 Task: Open Card Antique Market Review in Board Brand Reputation Management and Repair to Workspace Domain Name Registrars and add a team member Softage.2@softage.net, a label Red, a checklist Student Activities, an attachment from your google drive, a color Red and finally, add a card description 'Research and develop new product development process' and a comment 'This task is a reflection of our team capabilities, so let us work together to deliver the best possible outcome.'. Add a start date 'Jan 02, 1900' with a due date 'Jan 09, 1900'
Action: Mouse moved to (208, 155)
Screenshot: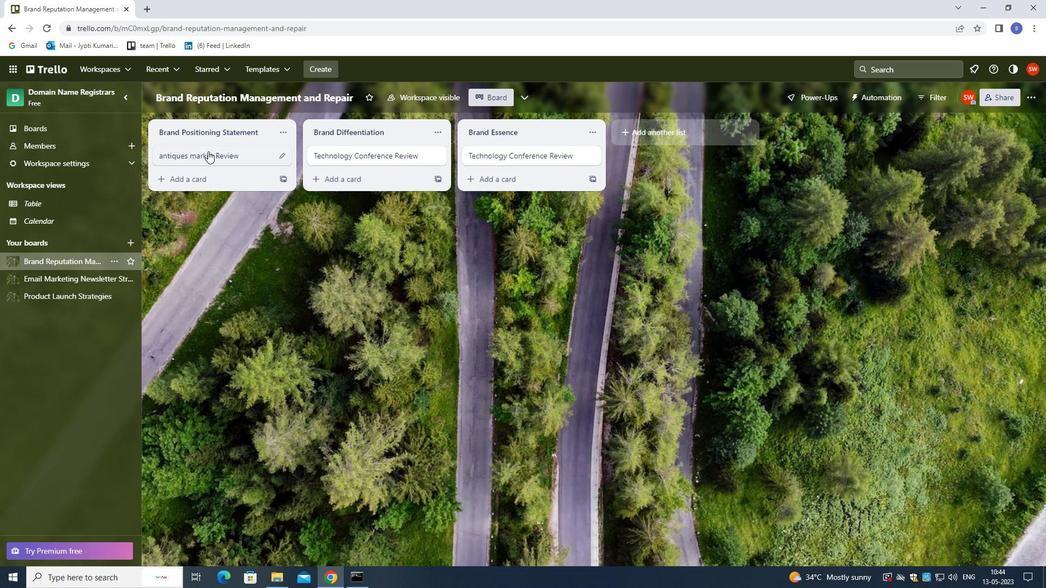 
Action: Mouse pressed left at (208, 155)
Screenshot: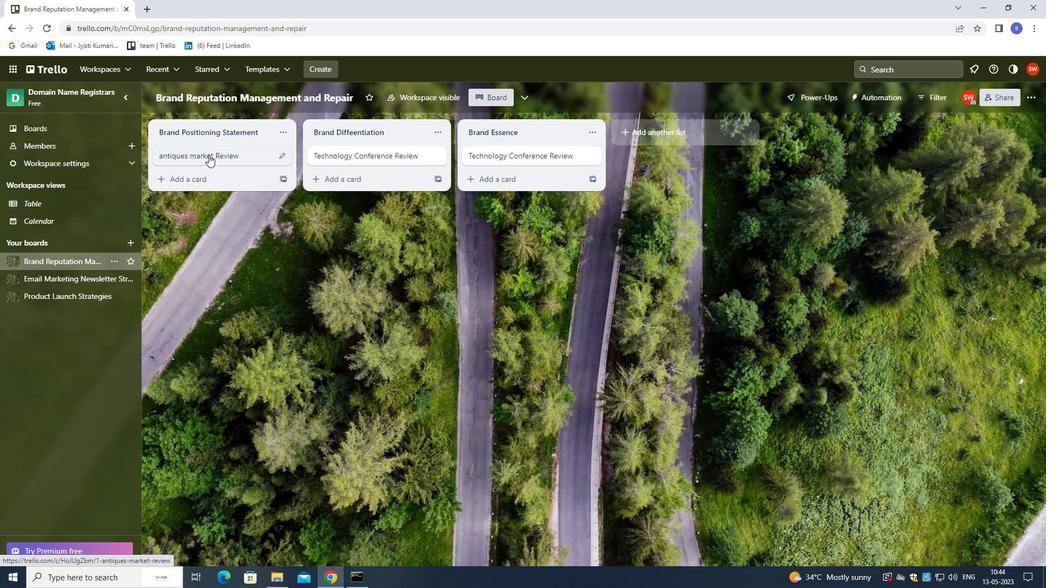 
Action: Mouse moved to (647, 157)
Screenshot: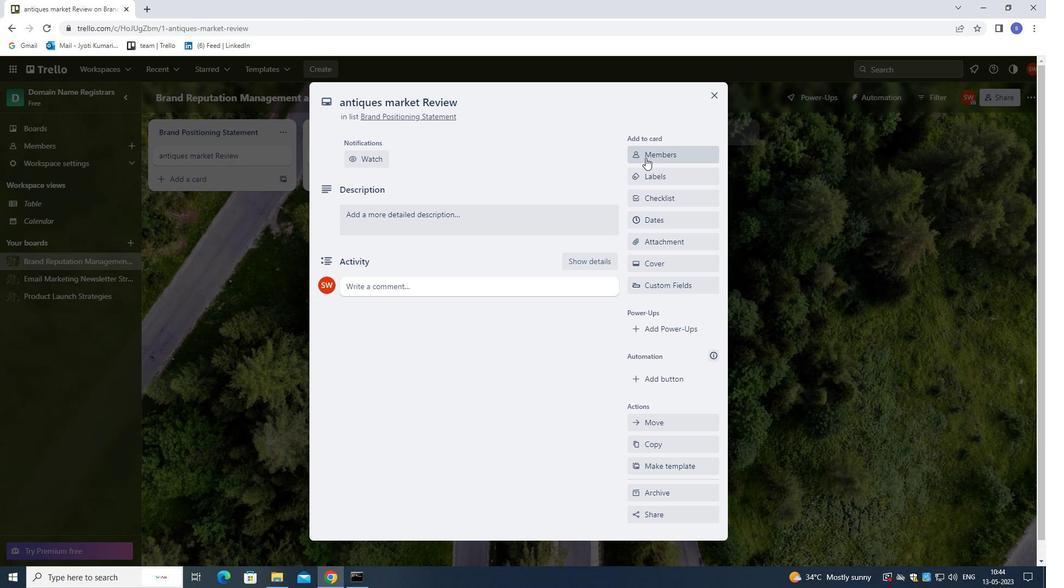 
Action: Mouse pressed left at (647, 157)
Screenshot: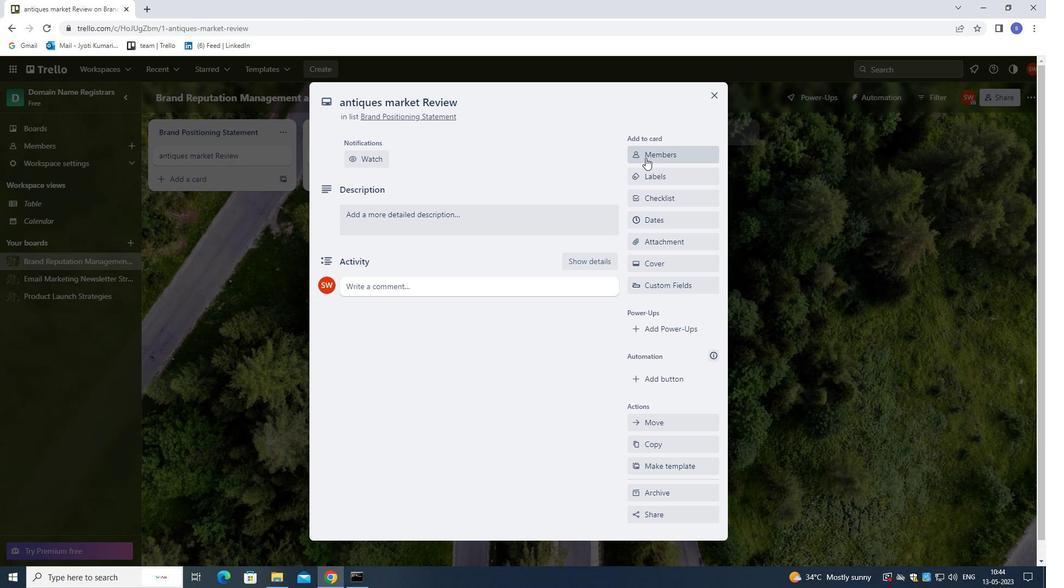 
Action: Mouse moved to (769, 223)
Screenshot: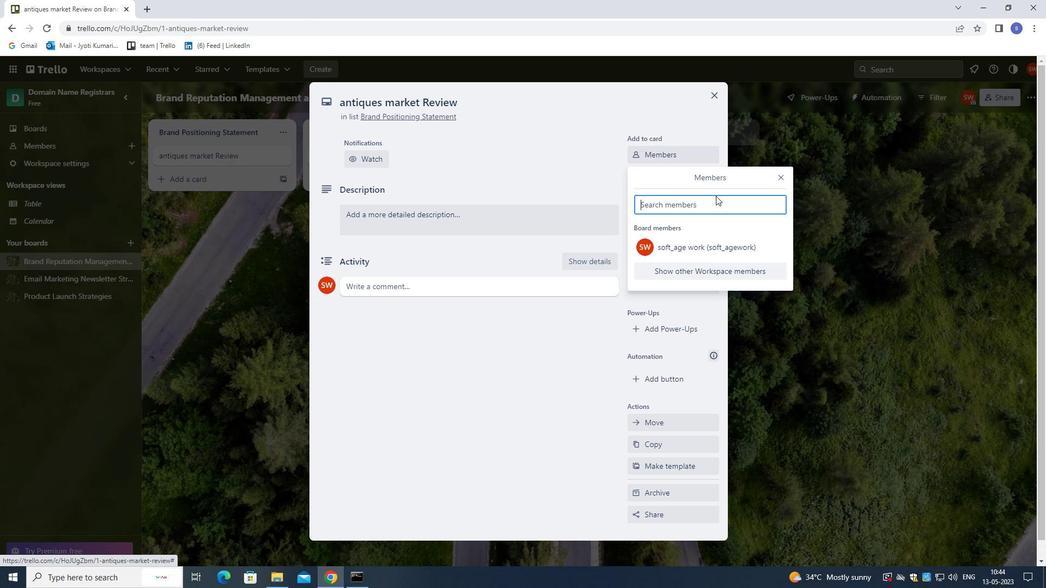 
Action: Key pressed softage,2<Key.shift>@SOFTAGE.NET
Screenshot: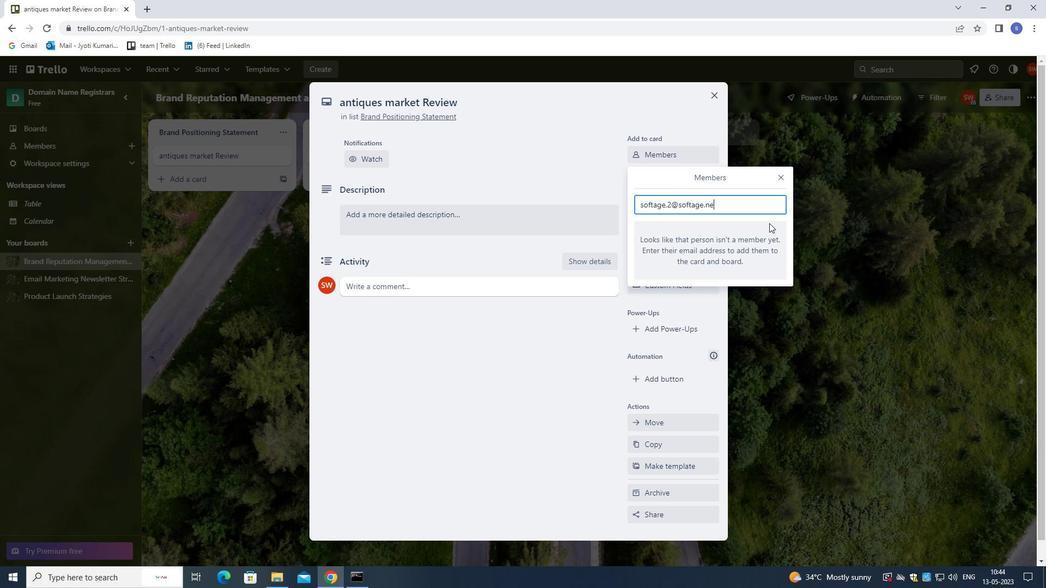 
Action: Mouse moved to (731, 204)
Screenshot: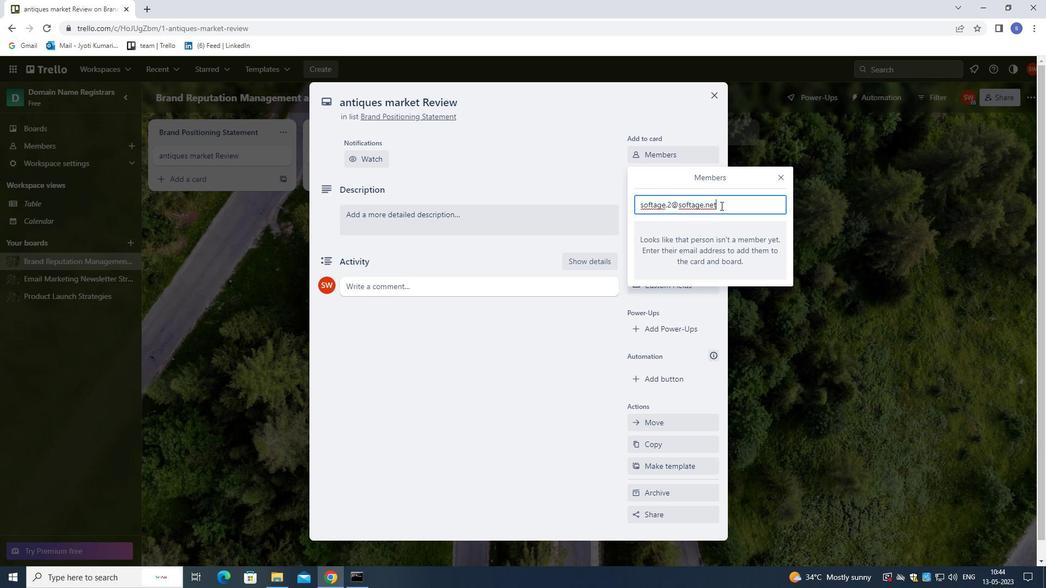 
Action: Mouse pressed left at (731, 204)
Screenshot: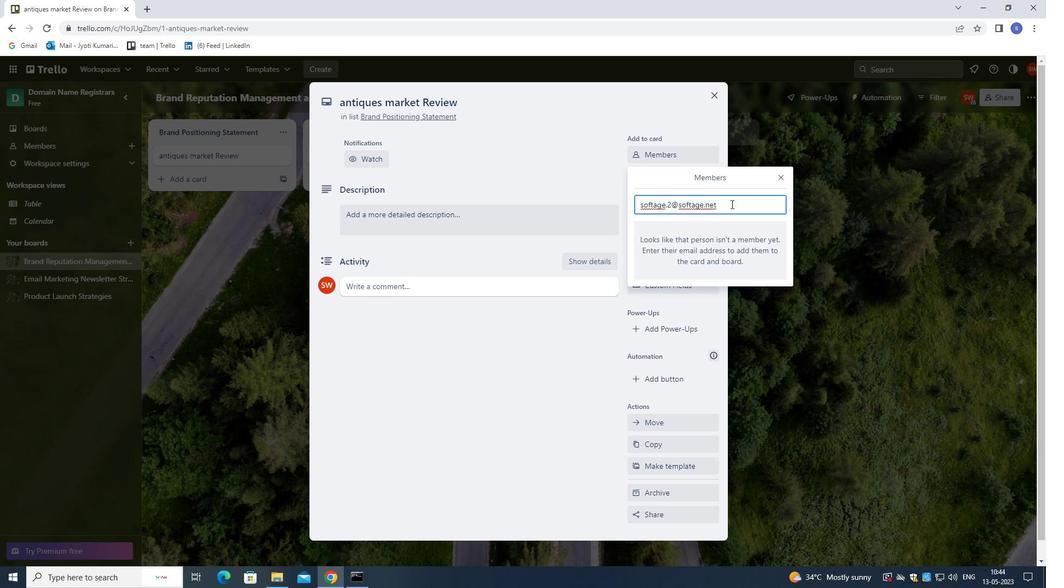 
Action: Mouse moved to (731, 204)
Screenshot: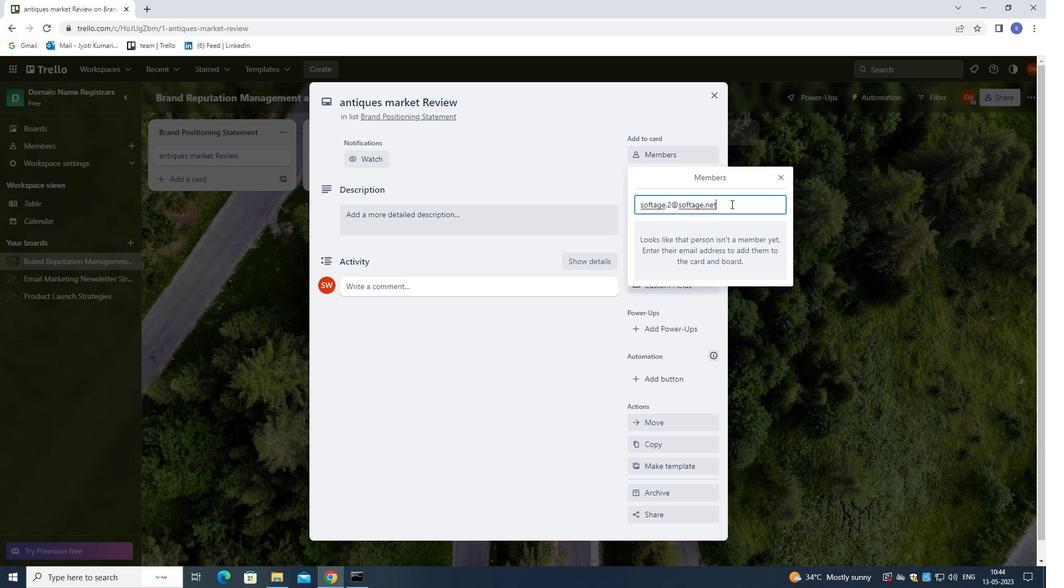 
Action: Key pressed <Key.backspace><Key.backspace><Key.backspace><Key.backspace><Key.backspace><Key.backspace><Key.backspace><Key.backspace><Key.backspace><Key.backspace>OFTAGE.NET<Key.backspace><Key.backspace><Key.backspace><Key.backspace><Key.backspace><Key.backspace><Key.backspace><Key.backspace><Key.backspace><Key.backspace><Key.backspace><Key.backspace><Key.backspace><Key.backspace><Key.backspace><Key.backspace><Key.backspace><Key.backspace><Key.backspace><Key.backspace><Key.backspace><Key.backspace><Key.backspace><Key.backspace><Key.backspace><Key.backspace><Key.backspace><Key.backspace><Key.backspace><Key.backspace><Key.backspace><Key.backspace><Key.backspace>SOFTAGE.2<Key.shift>@SOFTAGE.NET
Screenshot: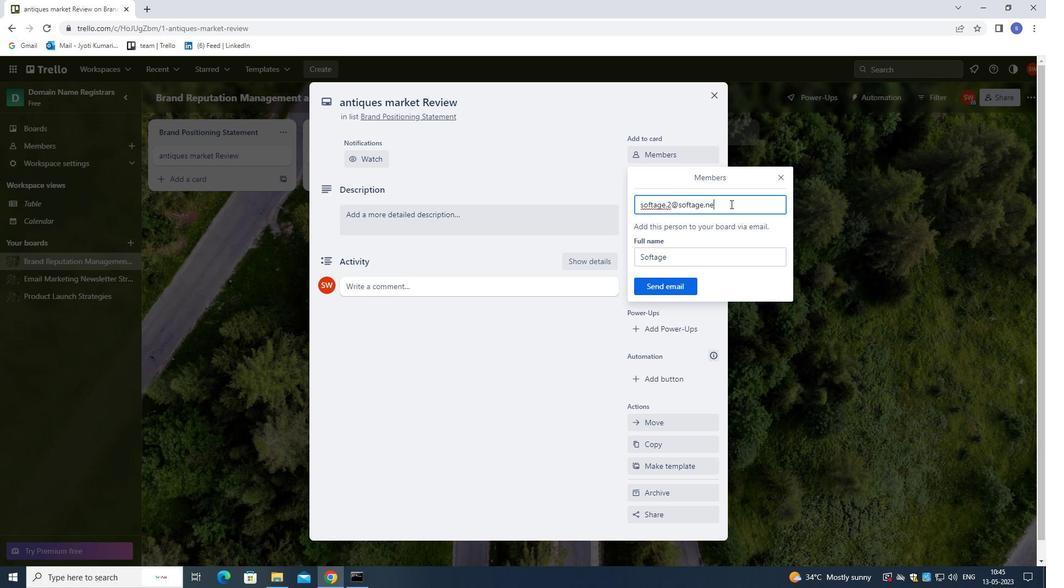 
Action: Mouse moved to (643, 288)
Screenshot: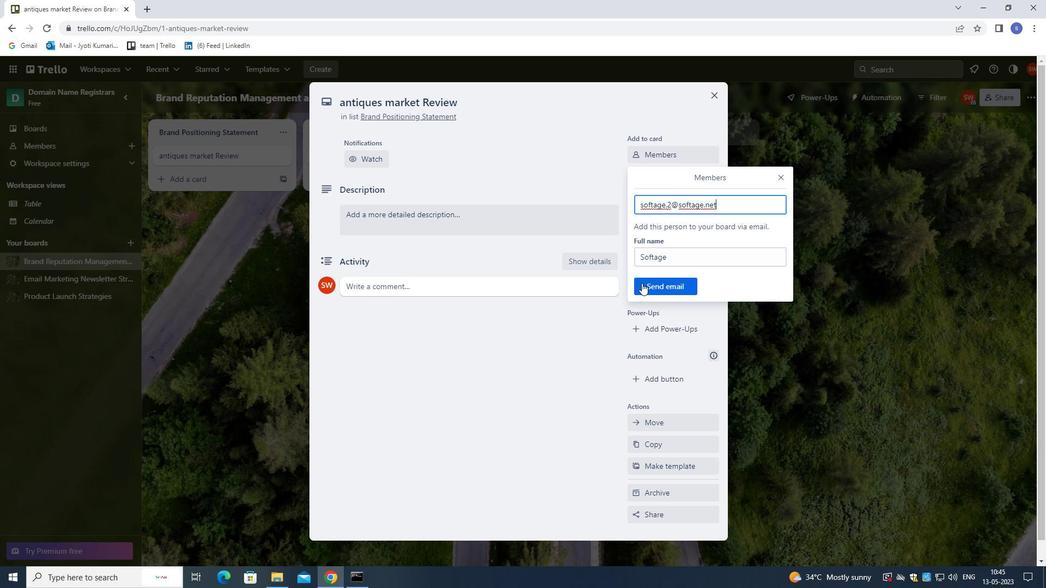 
Action: Mouse pressed left at (643, 288)
Screenshot: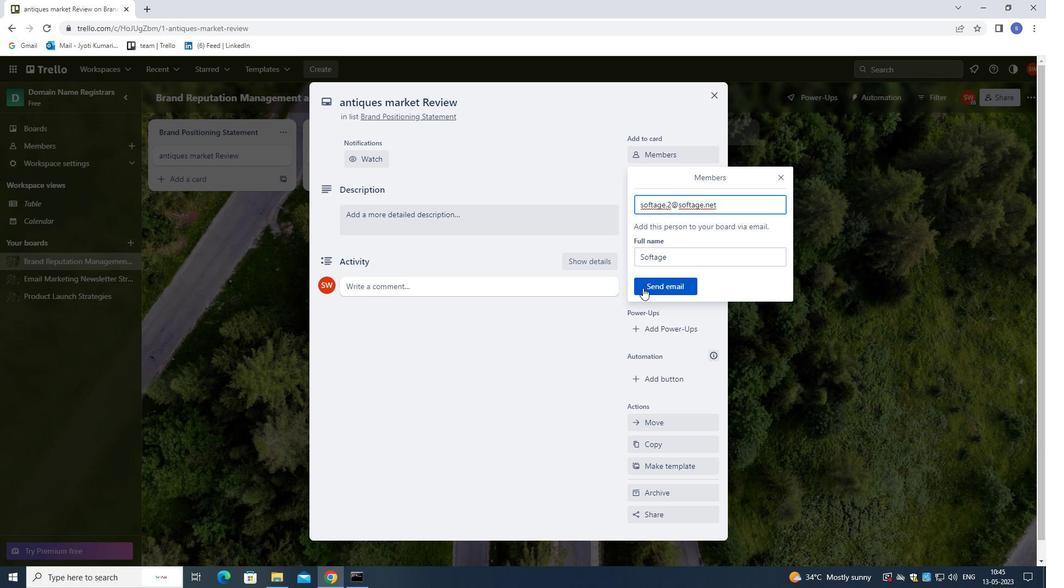 
Action: Mouse moved to (655, 214)
Screenshot: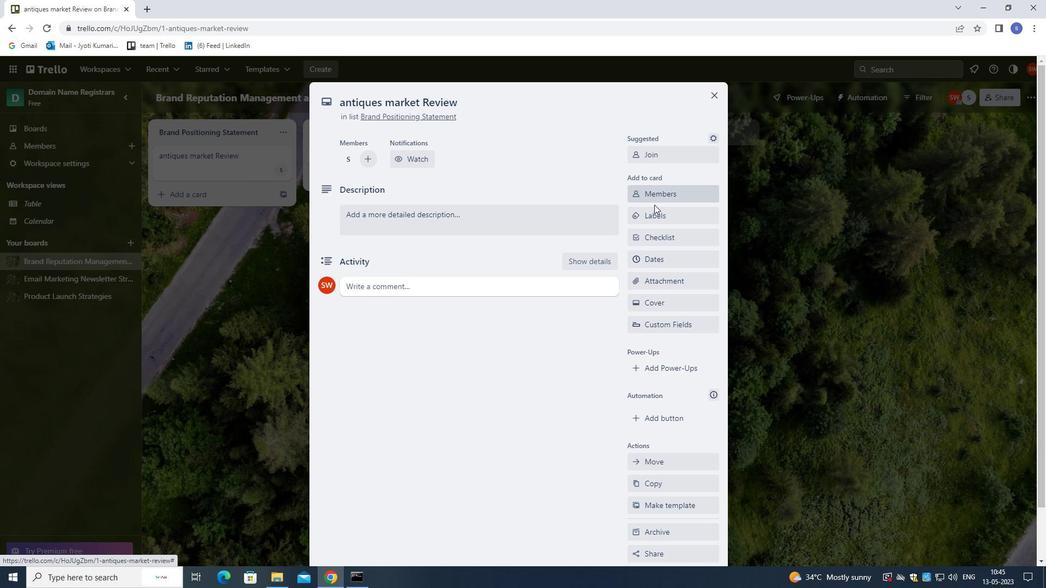 
Action: Mouse pressed left at (655, 214)
Screenshot: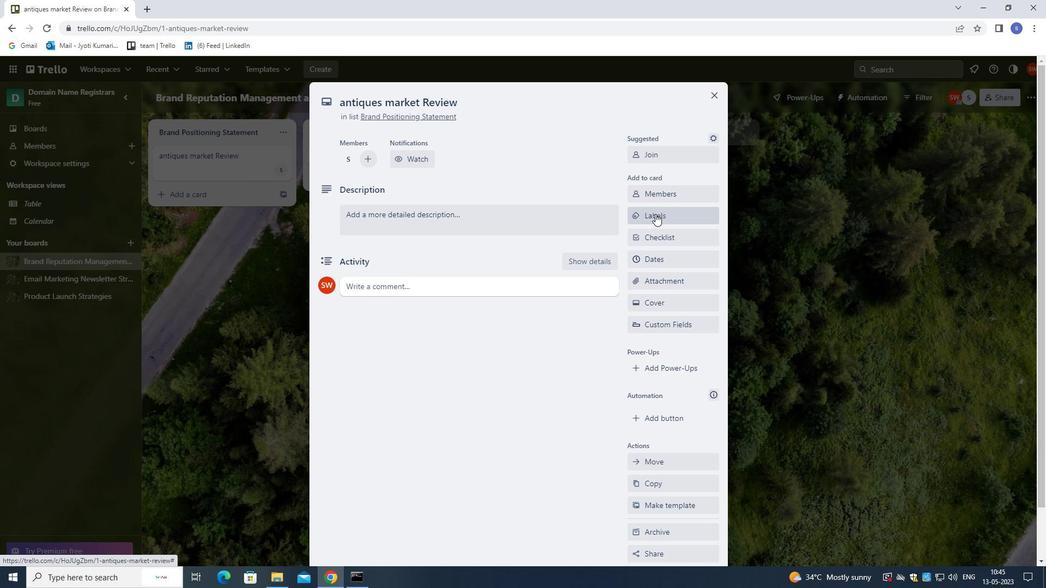 
Action: Mouse moved to (657, 215)
Screenshot: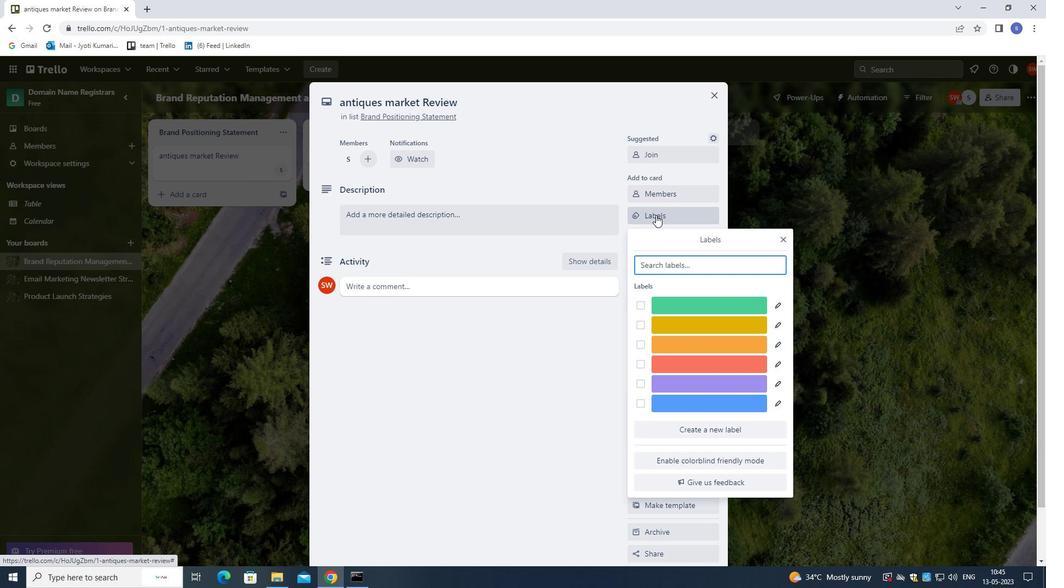 
Action: Key pressed R
Screenshot: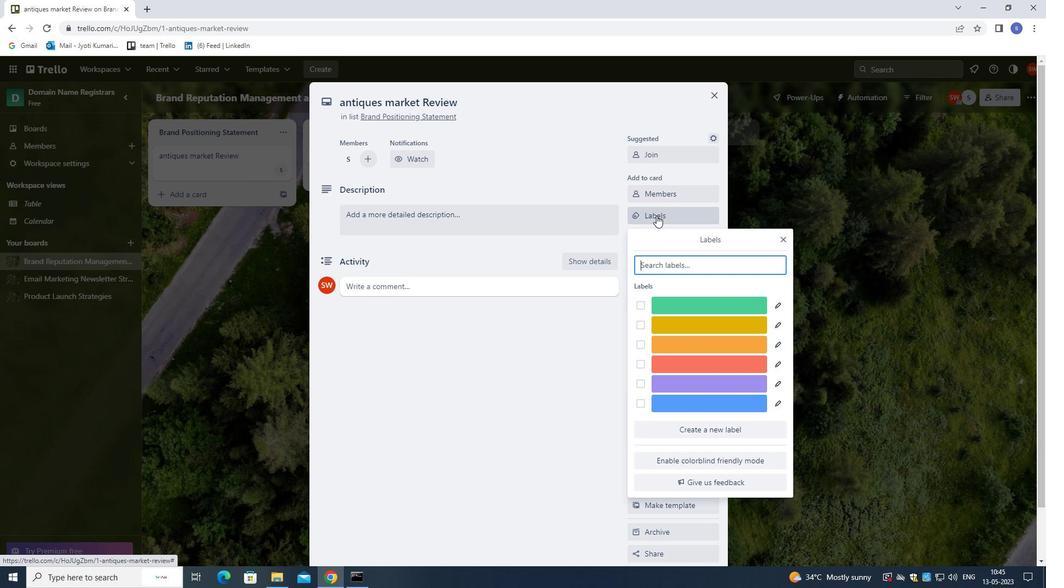 
Action: Mouse moved to (687, 305)
Screenshot: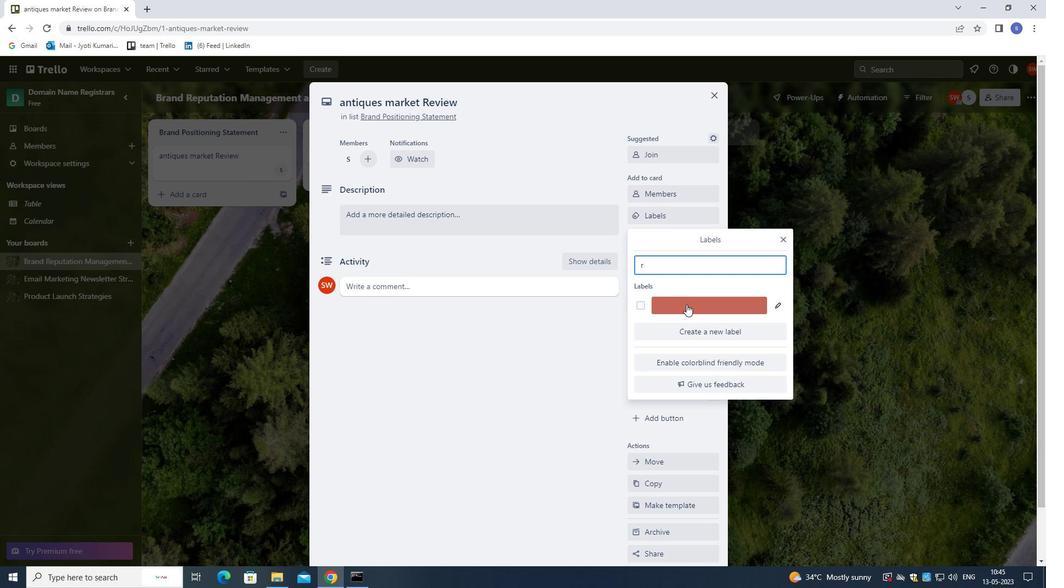 
Action: Mouse pressed left at (687, 305)
Screenshot: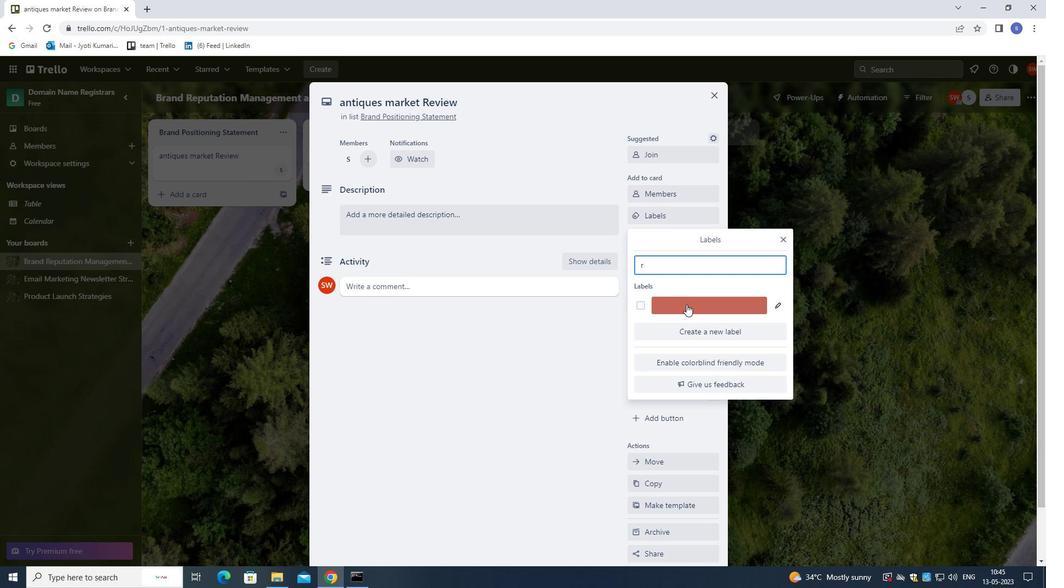 
Action: Mouse moved to (784, 238)
Screenshot: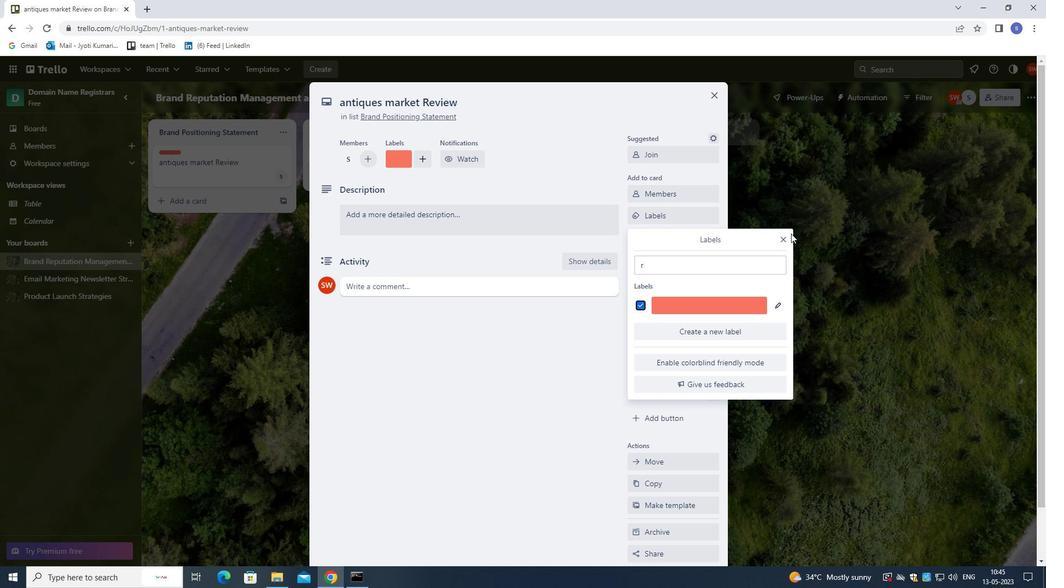 
Action: Mouse pressed left at (784, 238)
Screenshot: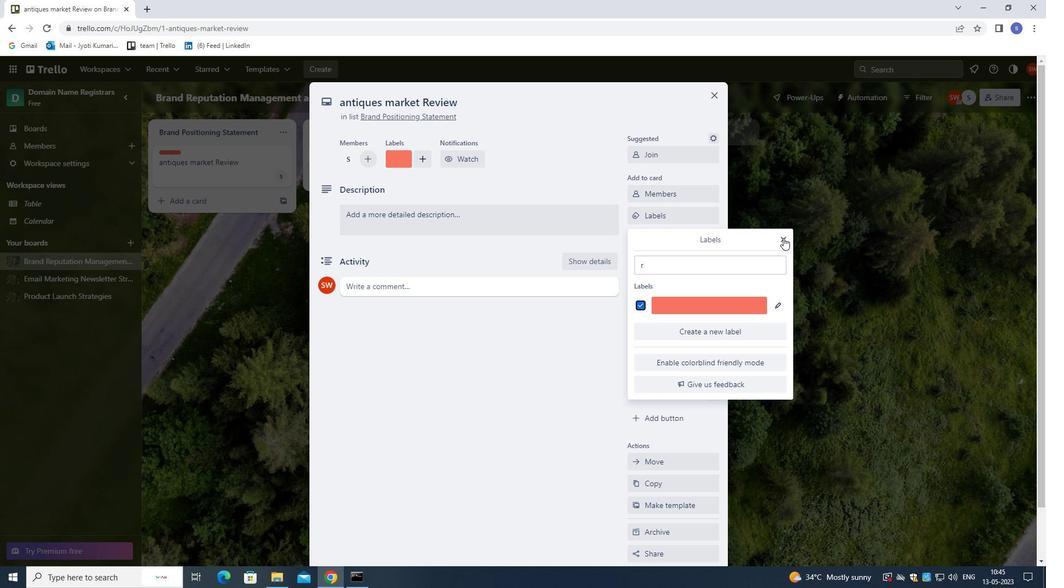 
Action: Mouse moved to (697, 244)
Screenshot: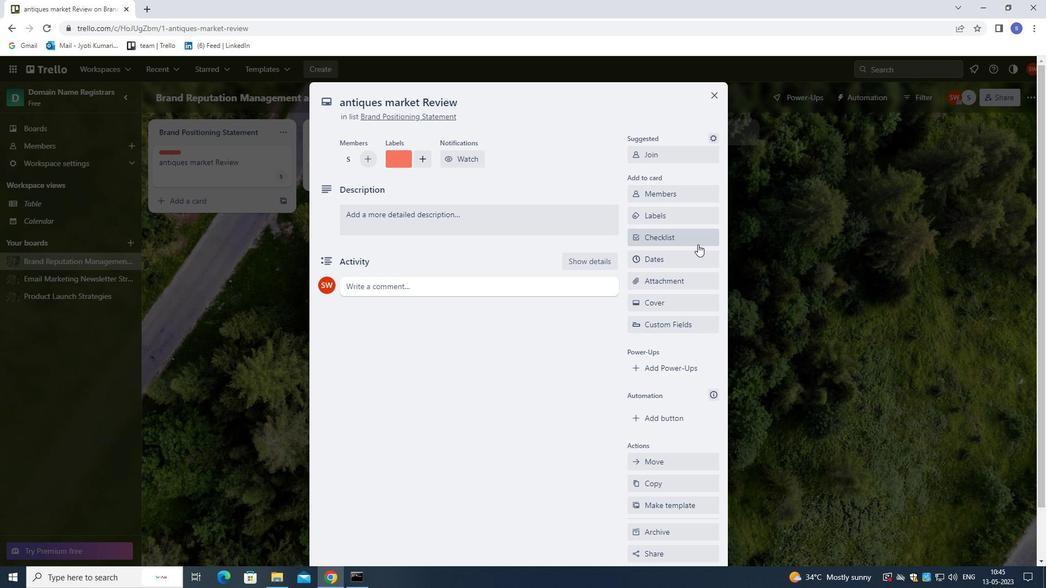 
Action: Mouse pressed left at (697, 244)
Screenshot: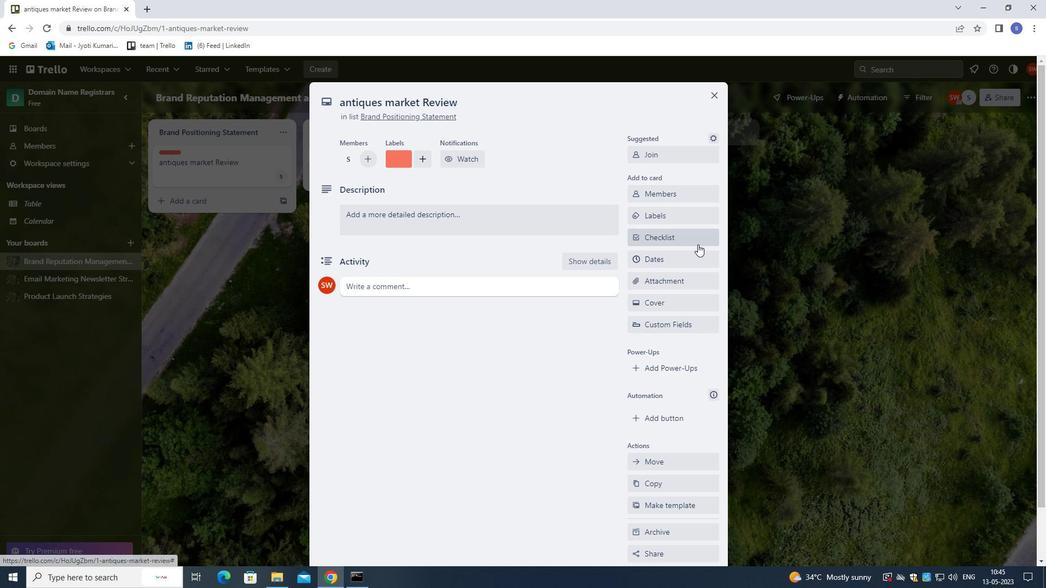 
Action: Mouse moved to (729, 262)
Screenshot: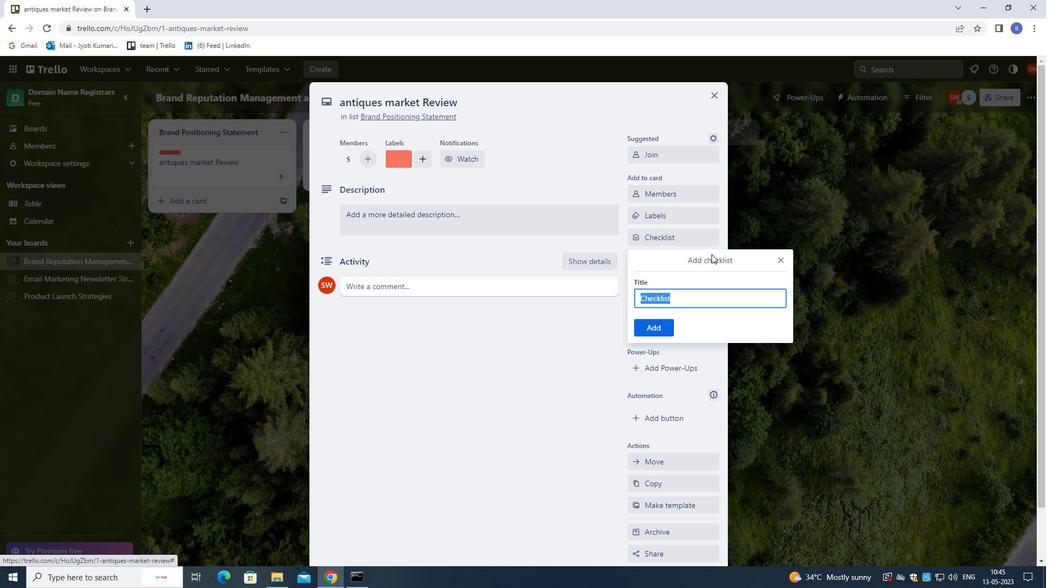 
Action: Key pressed <Key.shift>STUDENT<Key.space><Key.shift><Key.shift><Key.shift>ACTIVITY<Key.backspace>IES
Screenshot: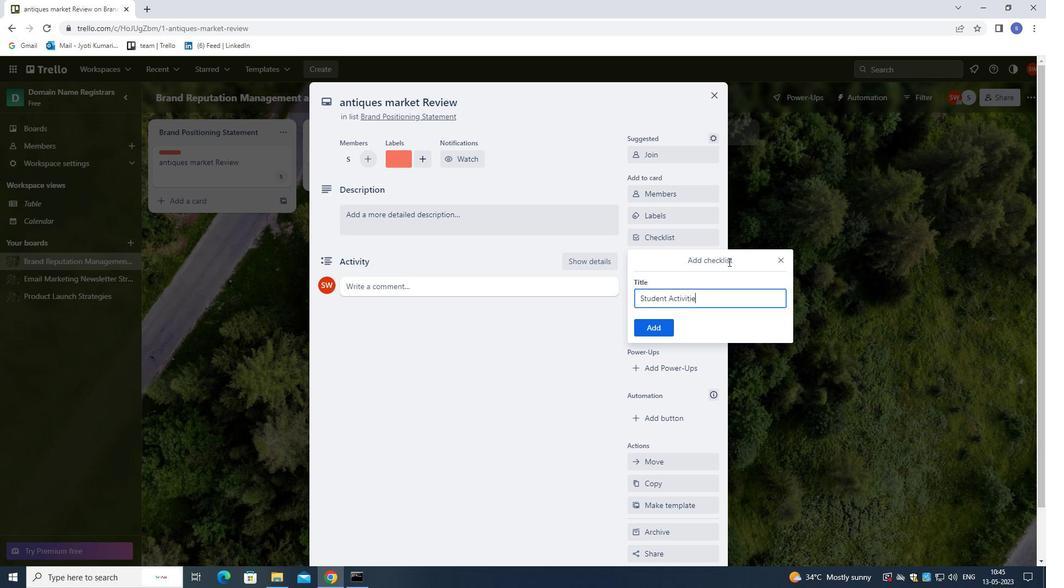 
Action: Mouse moved to (648, 339)
Screenshot: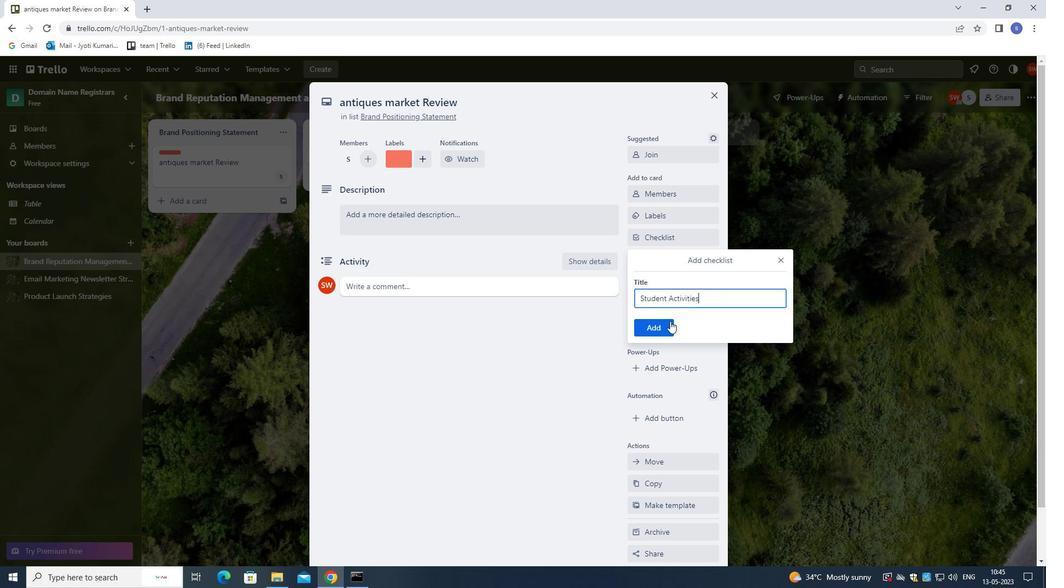 
Action: Mouse pressed left at (648, 339)
Screenshot: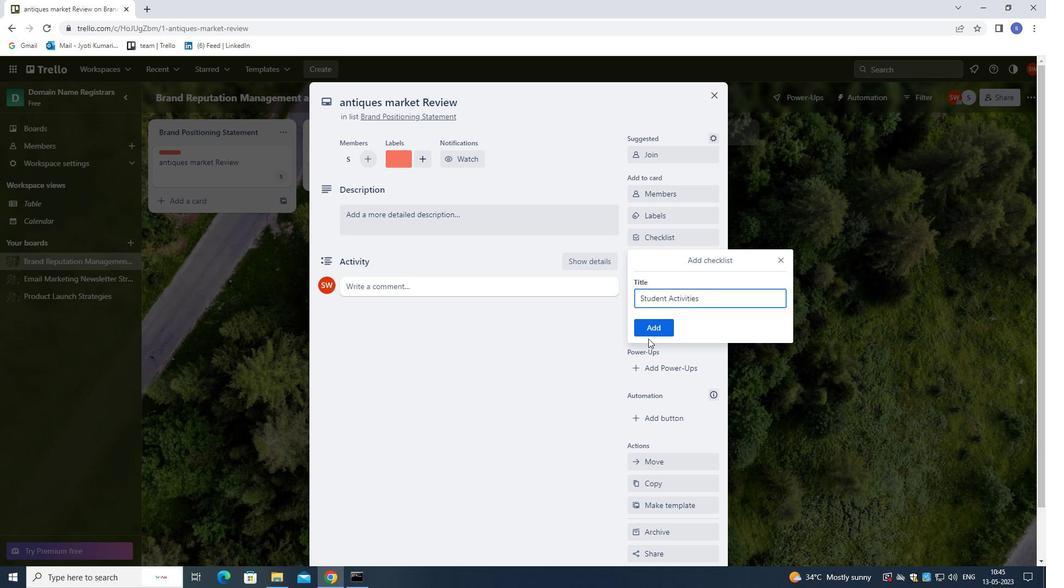 
Action: Mouse moved to (645, 326)
Screenshot: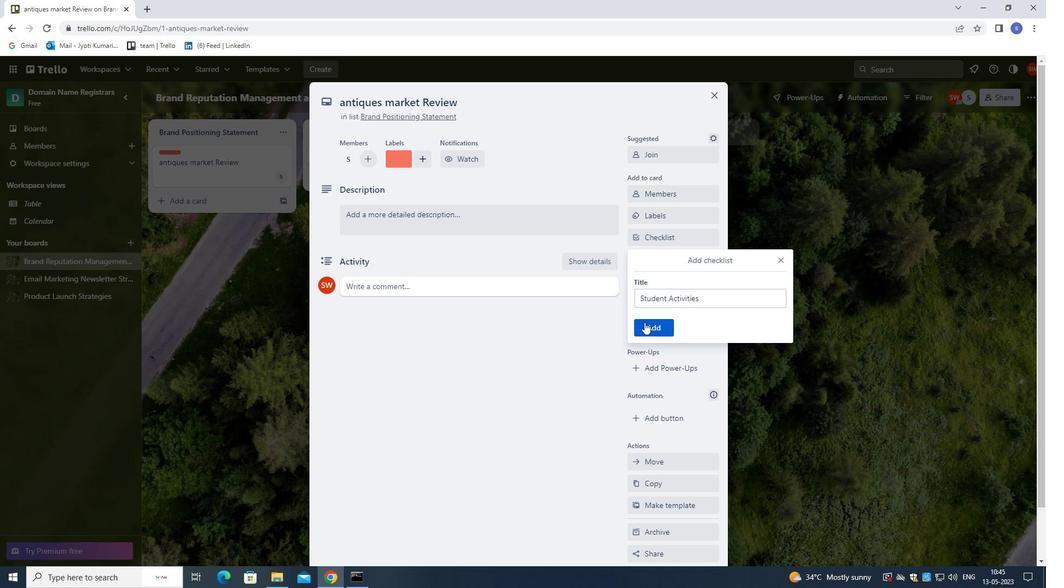 
Action: Mouse pressed left at (645, 326)
Screenshot: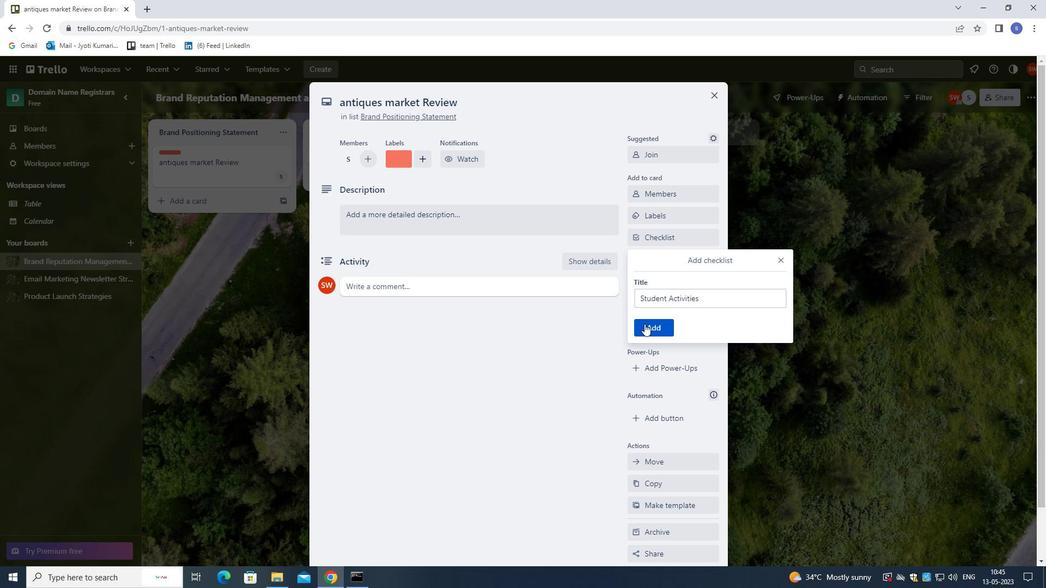 
Action: Mouse moved to (664, 262)
Screenshot: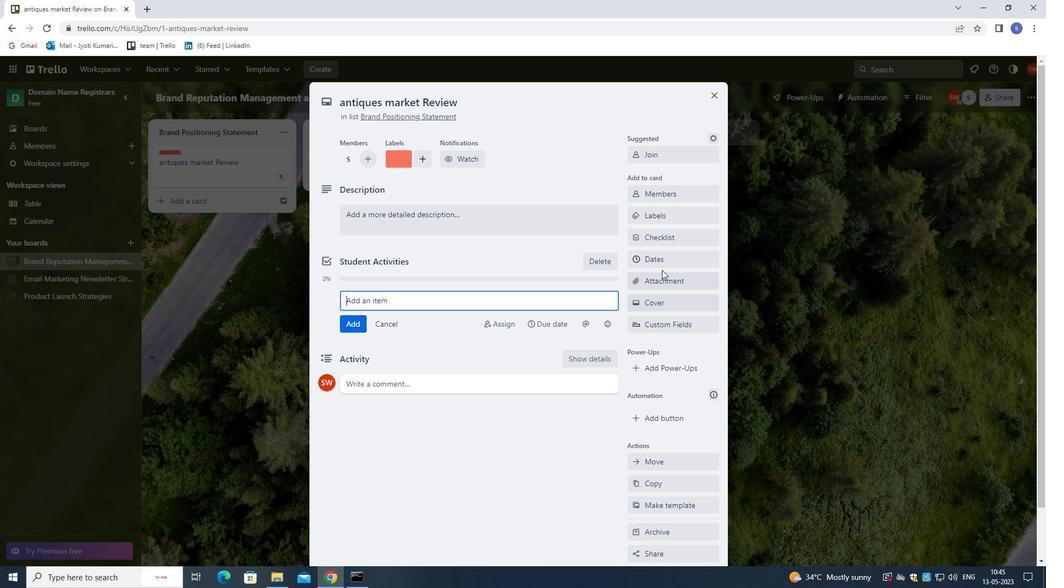 
Action: Mouse pressed left at (664, 262)
Screenshot: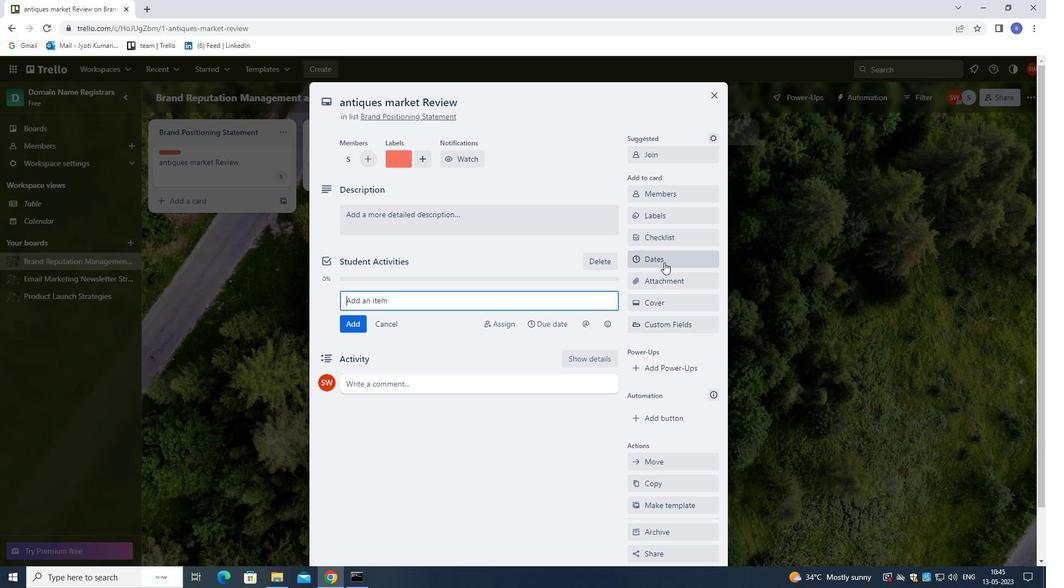 
Action: Mouse moved to (638, 292)
Screenshot: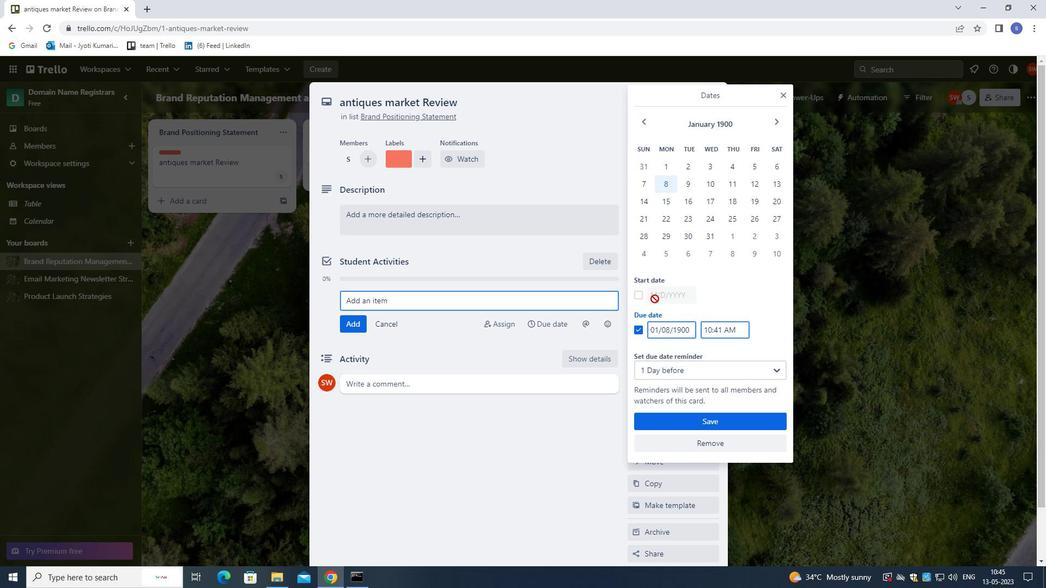 
Action: Mouse pressed left at (638, 292)
Screenshot: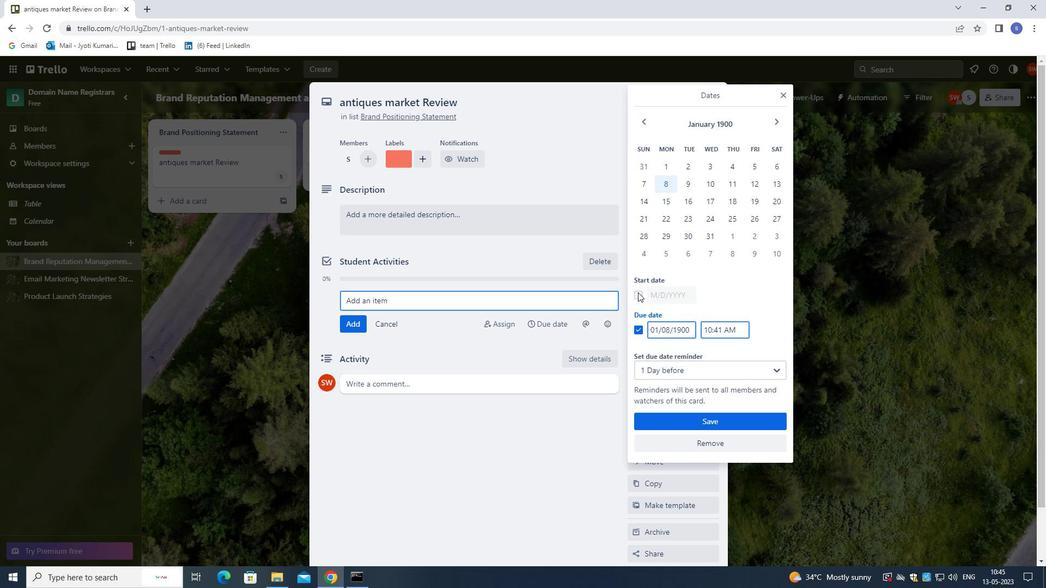 
Action: Mouse moved to (663, 292)
Screenshot: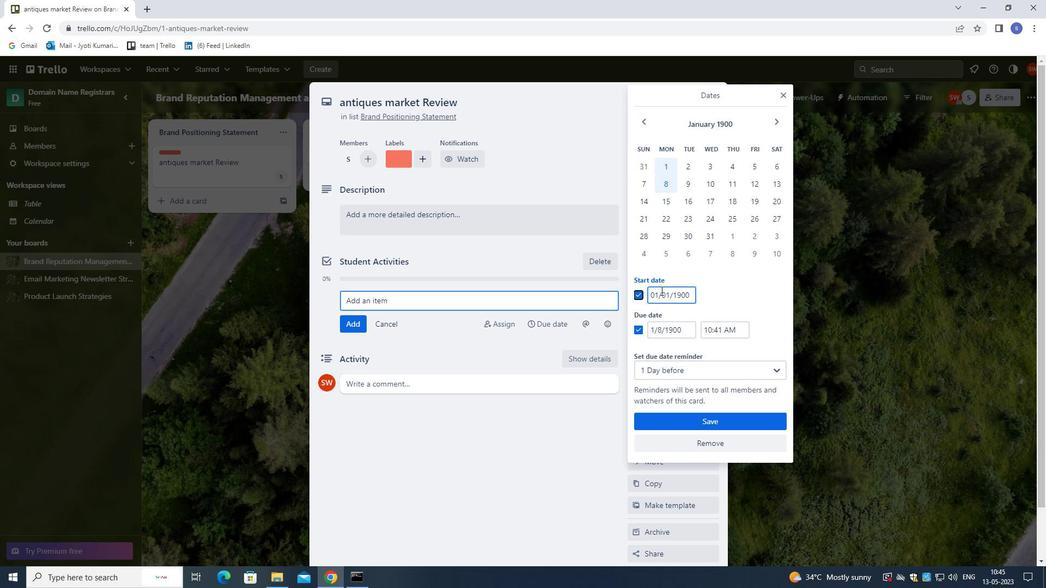 
Action: Mouse pressed left at (663, 292)
Screenshot: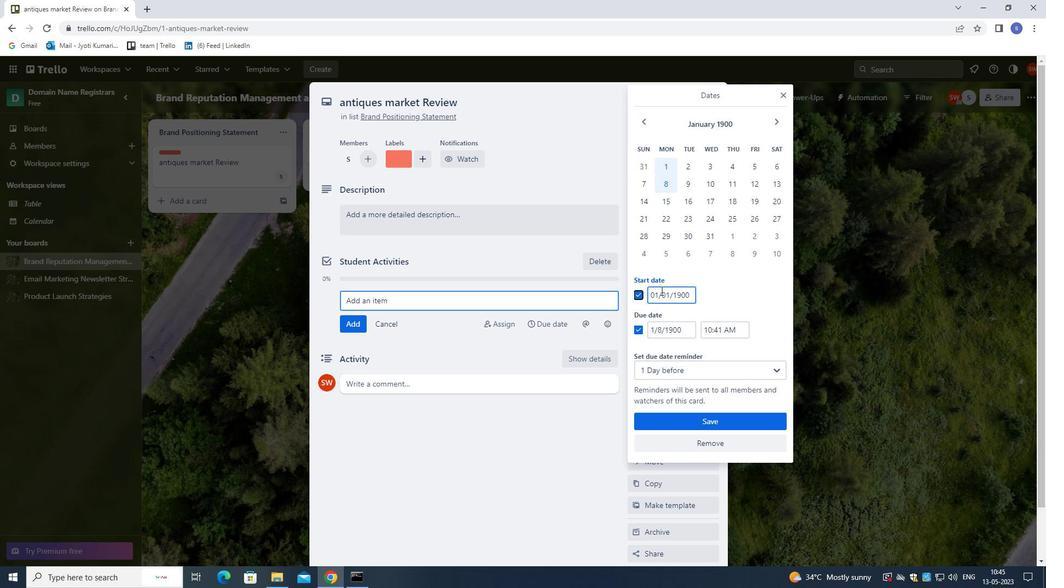 
Action: Mouse moved to (690, 341)
Screenshot: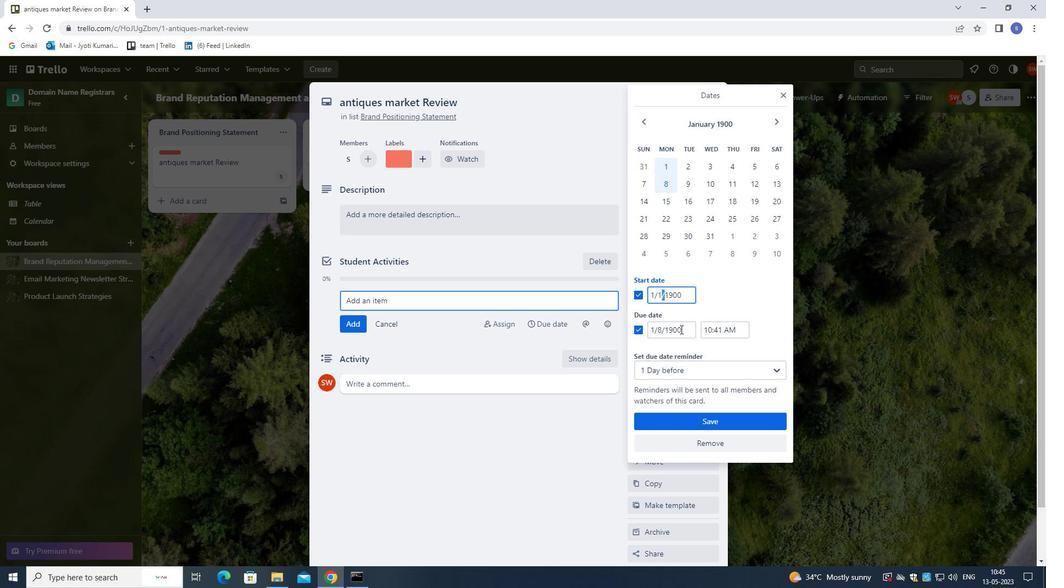 
Action: Key pressed <Key.backspace><Key.backspace>2/
Screenshot: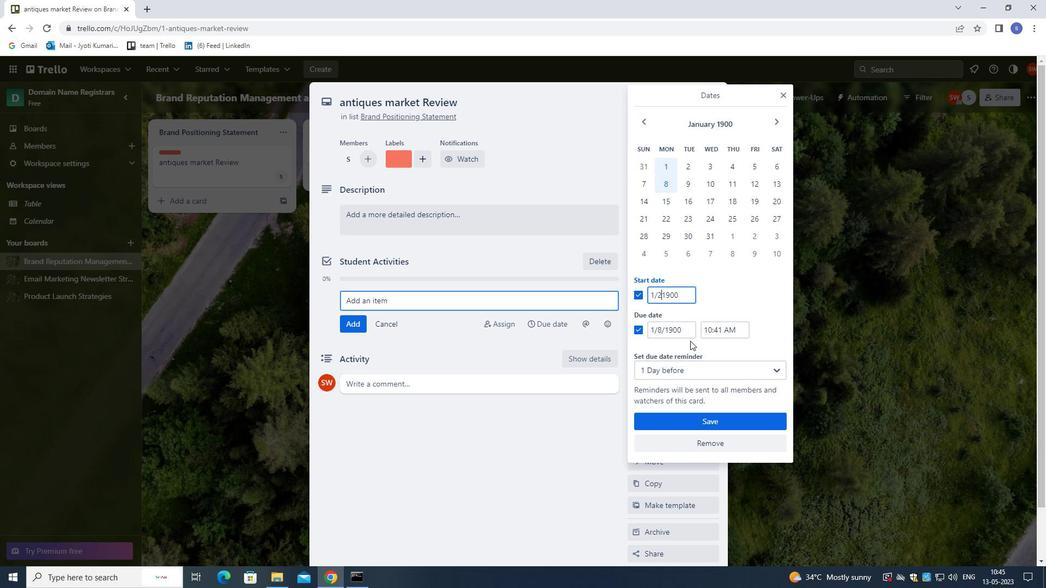 
Action: Mouse moved to (666, 331)
Screenshot: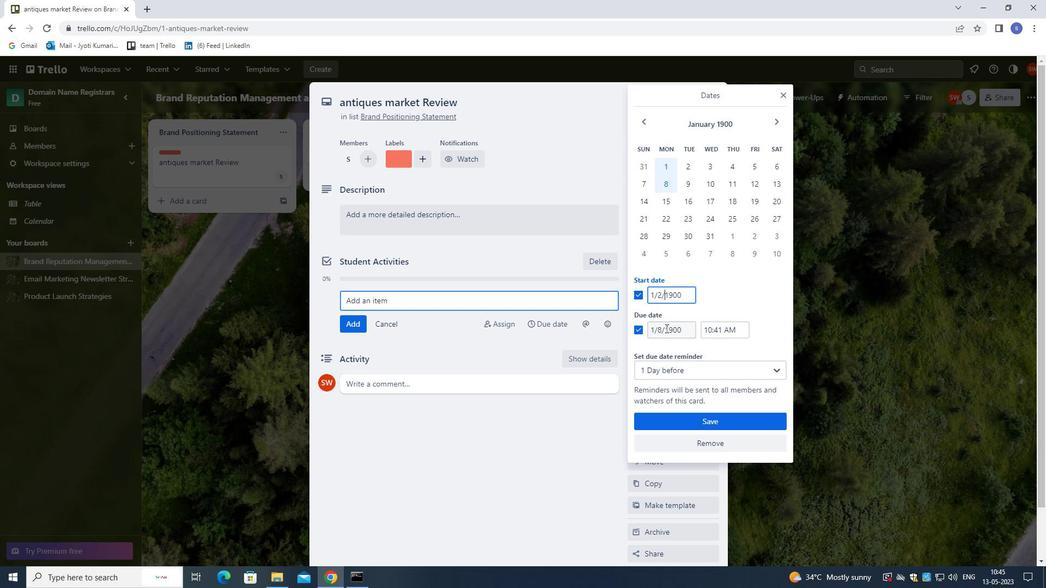 
Action: Mouse pressed left at (666, 331)
Screenshot: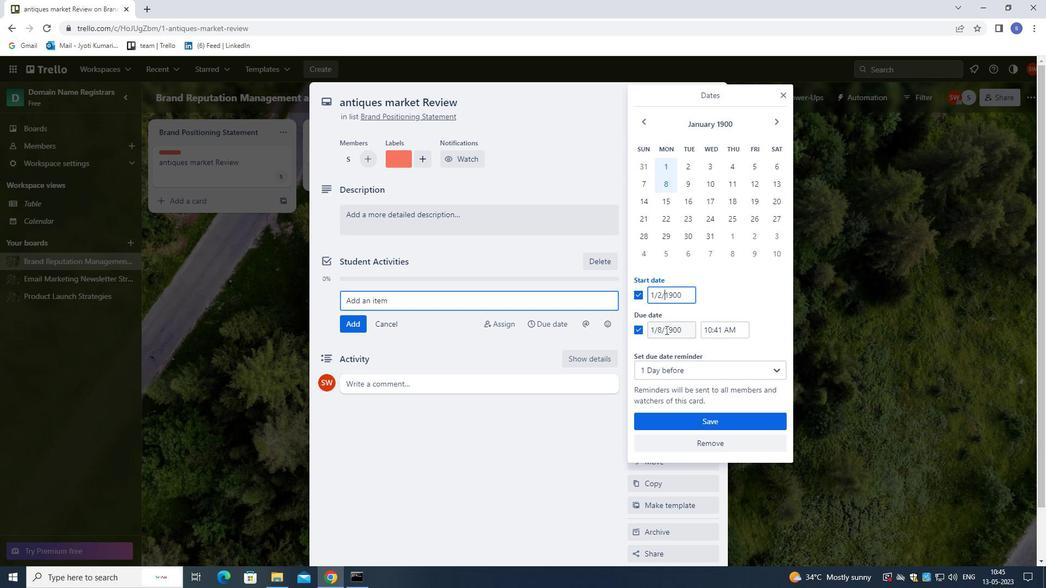
Action: Mouse moved to (715, 396)
Screenshot: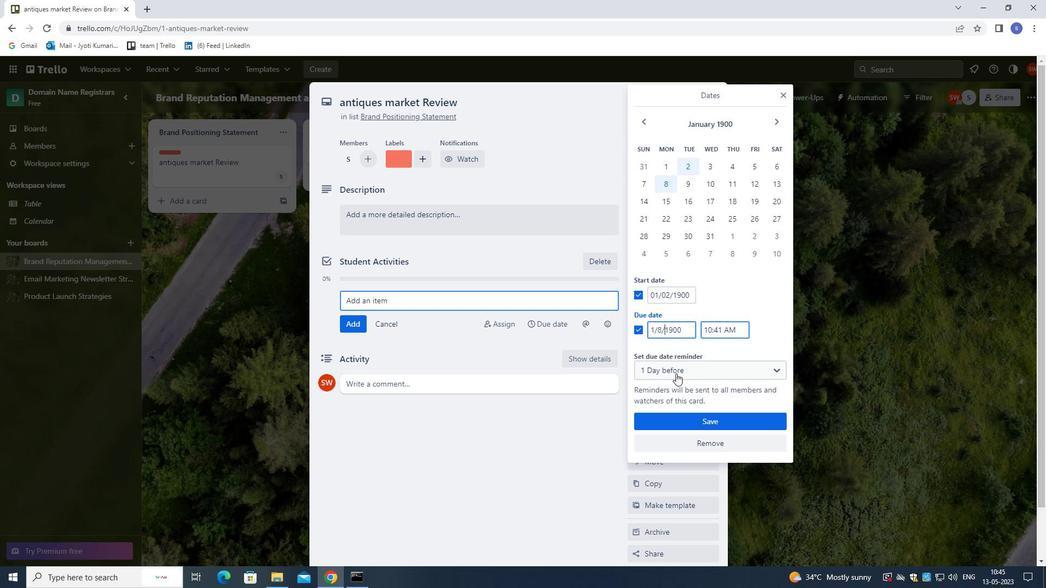 
Action: Key pressed <Key.left><Key.backspace>9
Screenshot: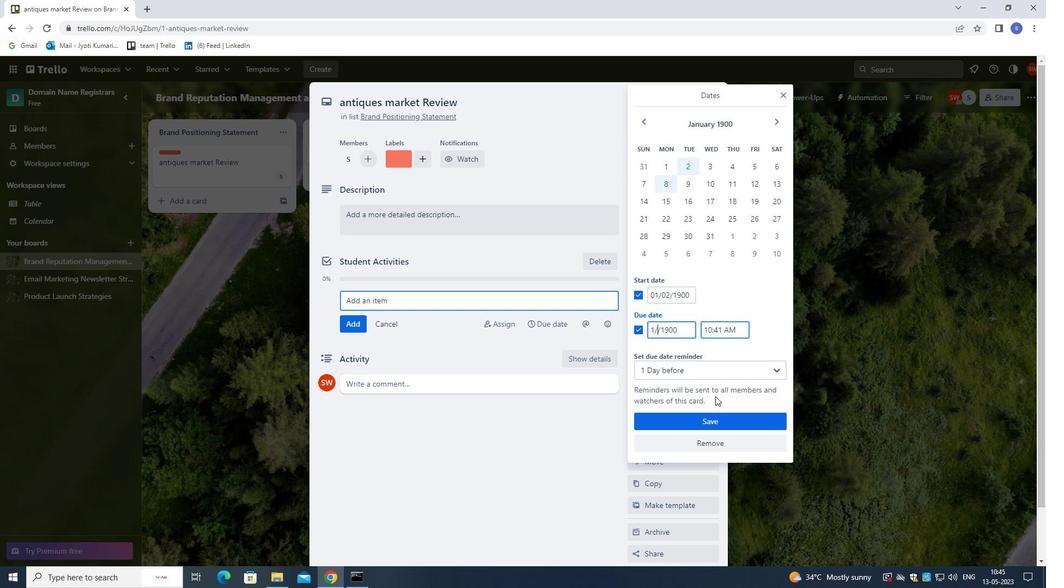 
Action: Mouse moved to (681, 425)
Screenshot: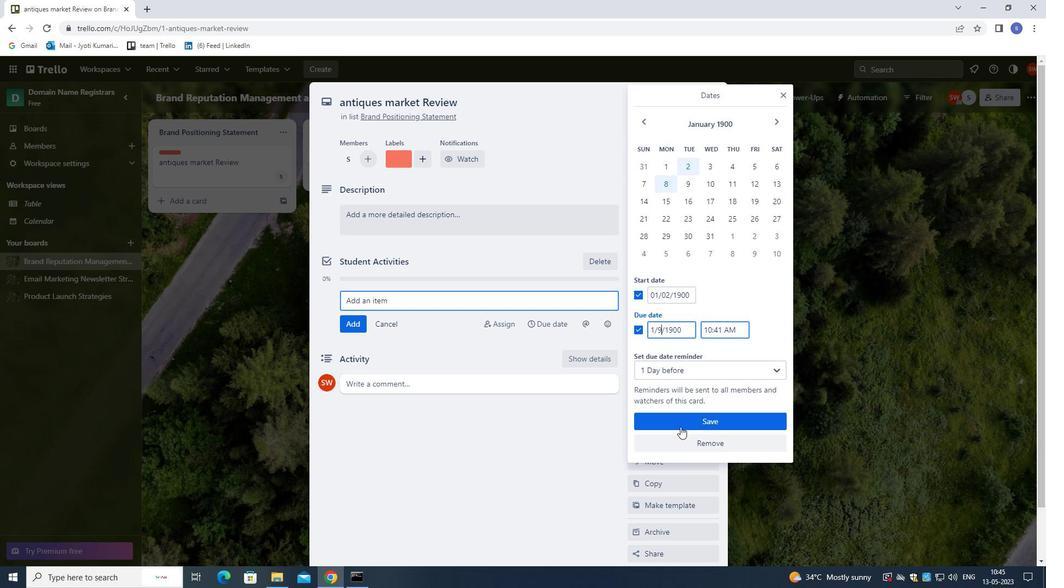 
Action: Mouse pressed left at (681, 425)
Screenshot: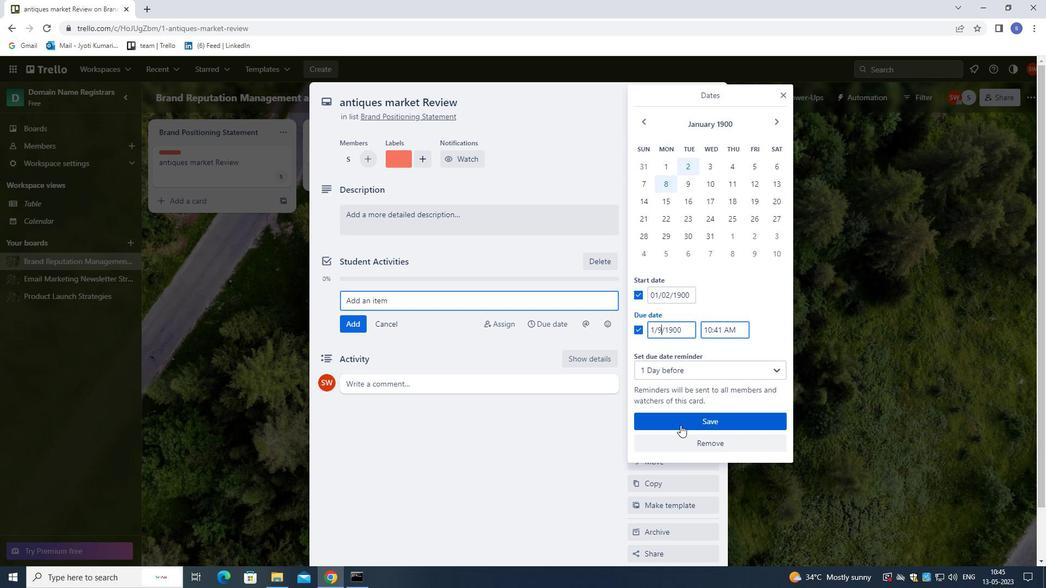 
Action: Mouse moved to (666, 282)
Screenshot: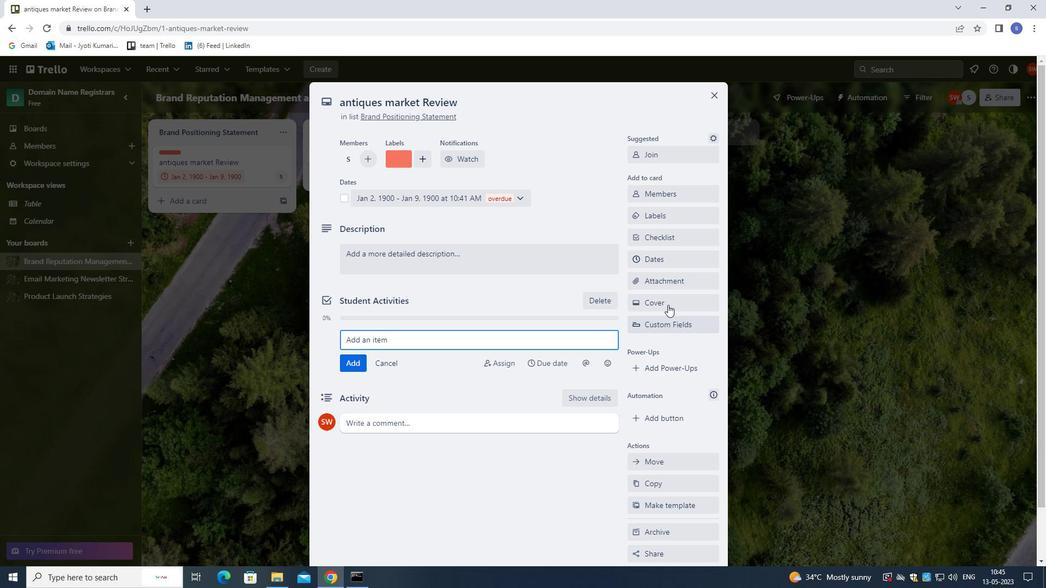 
Action: Mouse pressed left at (666, 282)
Screenshot: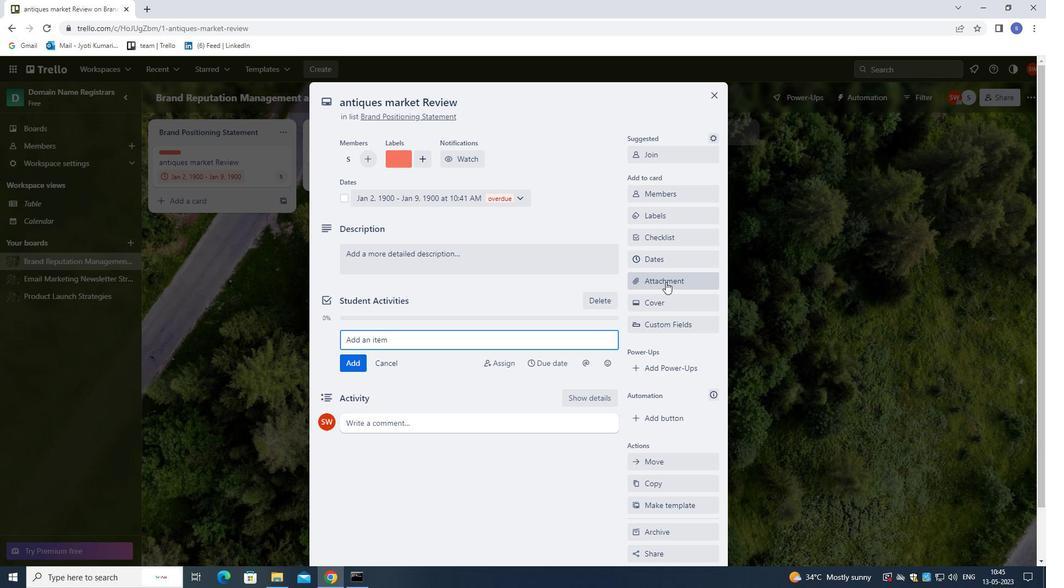 
Action: Mouse moved to (678, 363)
Screenshot: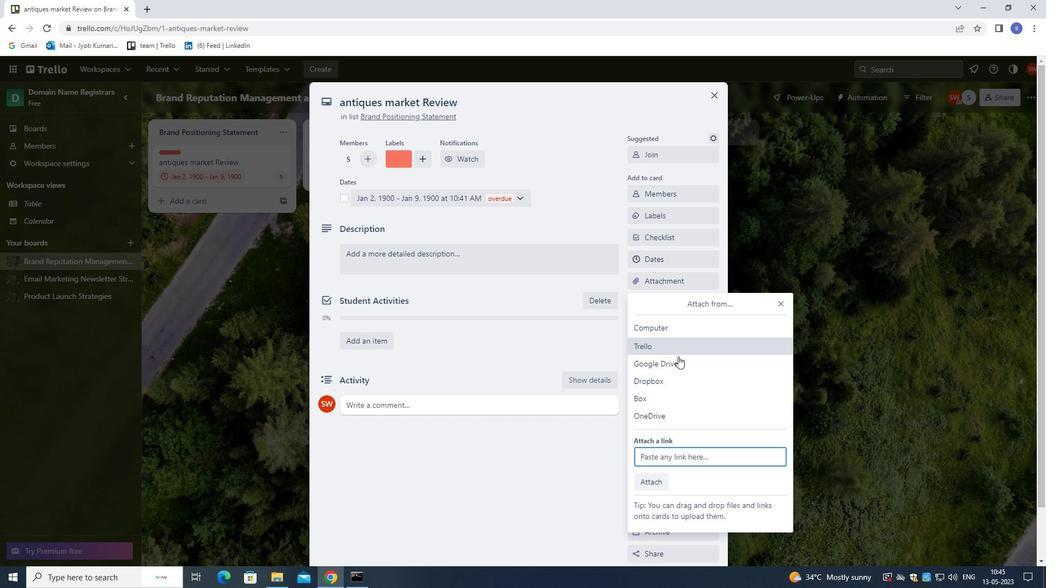 
Action: Mouse pressed left at (678, 363)
Screenshot: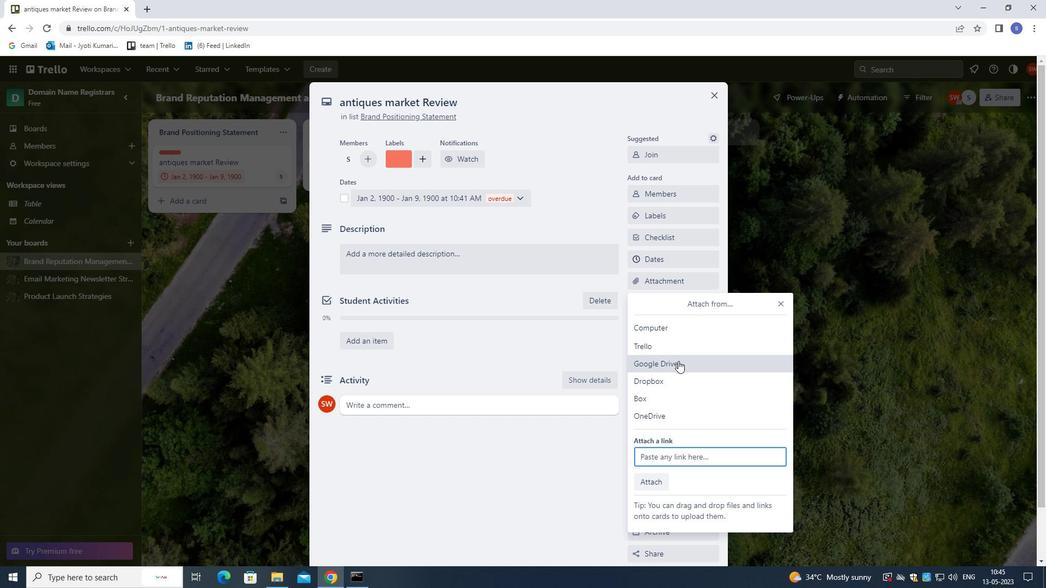 
Action: Mouse moved to (485, 270)
Screenshot: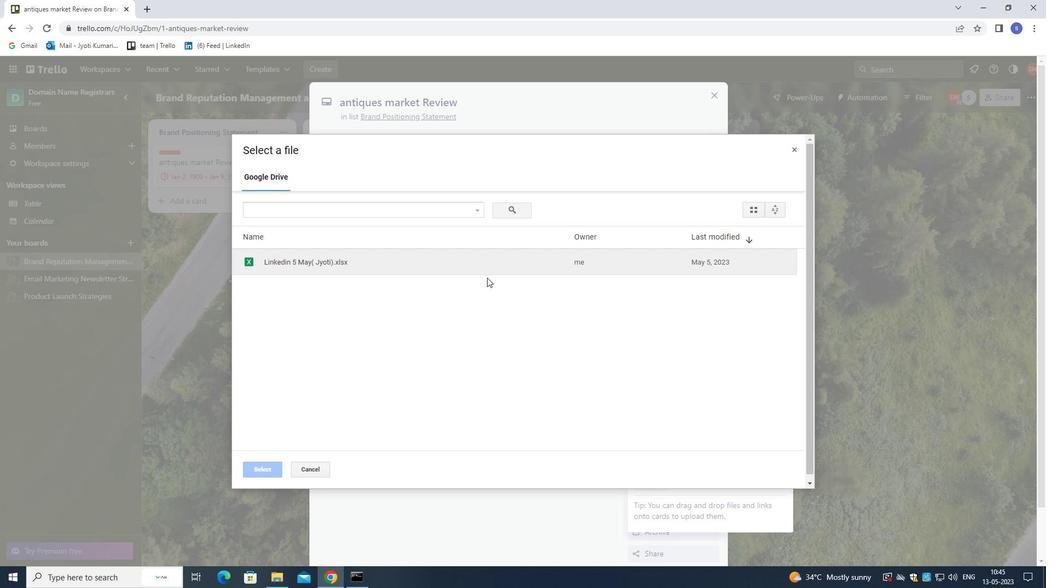 
Action: Mouse pressed left at (485, 270)
Screenshot: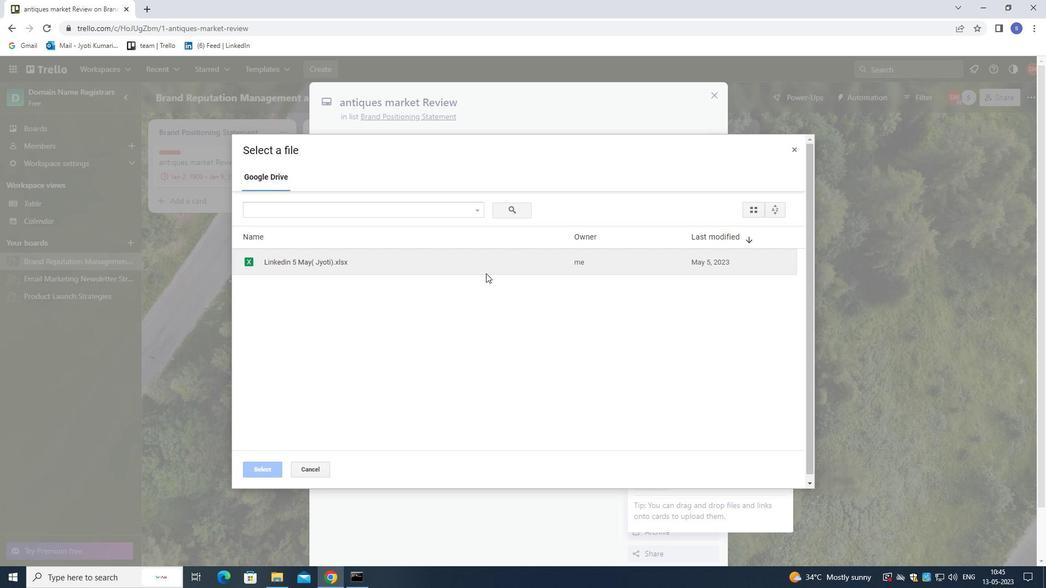 
Action: Mouse moved to (263, 472)
Screenshot: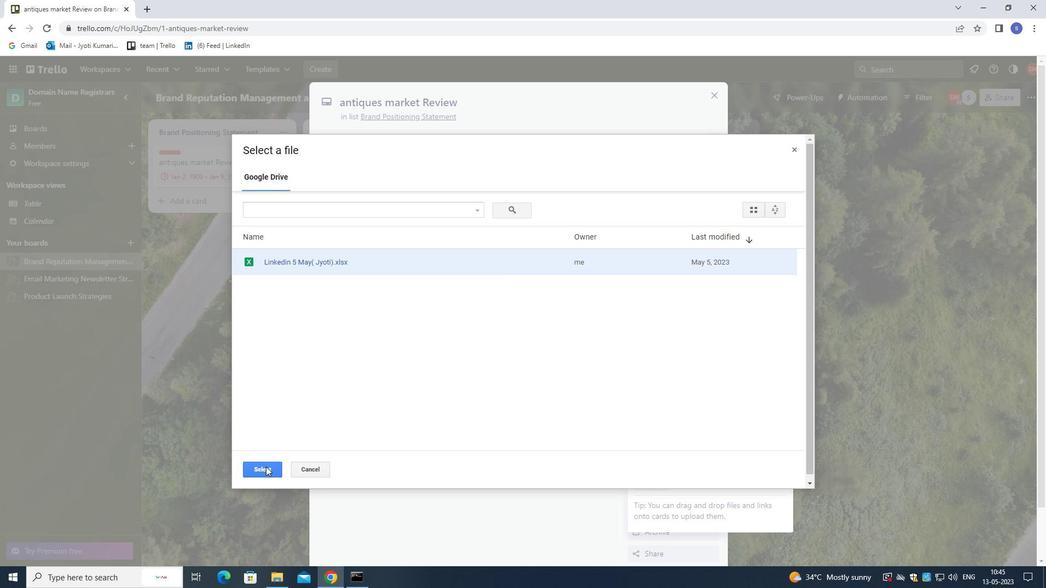 
Action: Mouse pressed left at (263, 472)
Screenshot: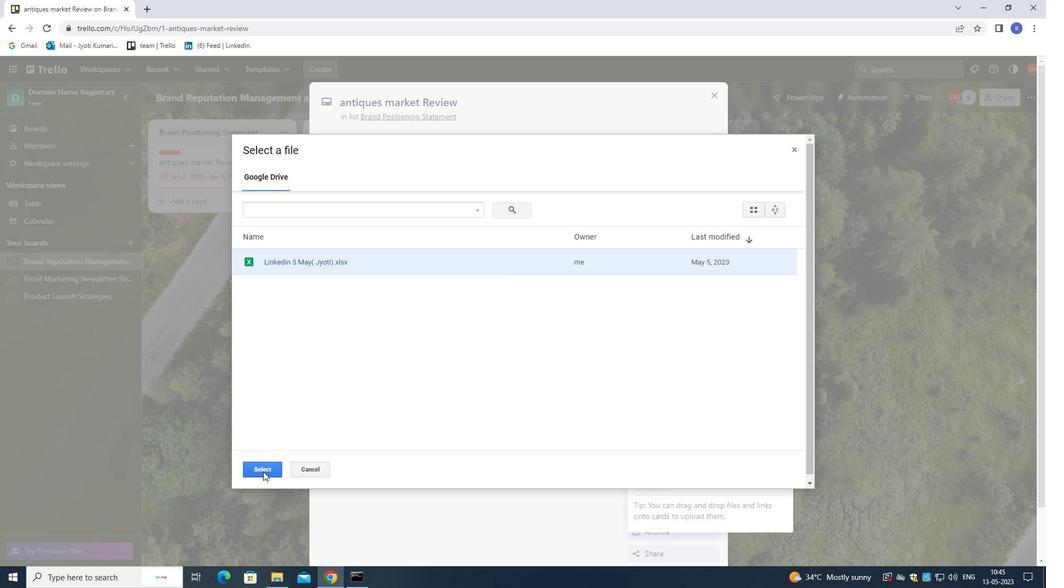 
Action: Mouse moved to (647, 303)
Screenshot: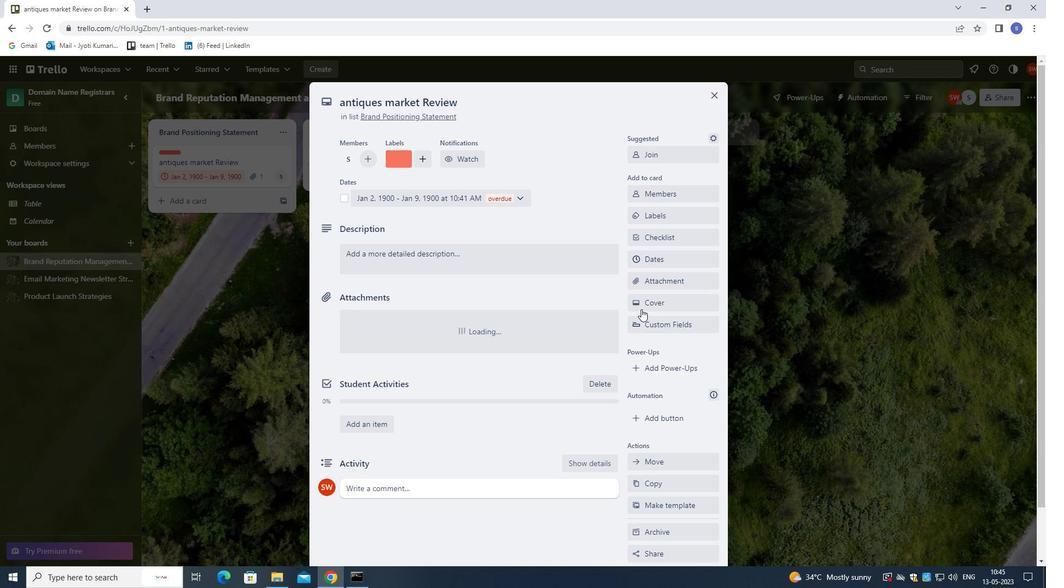 
Action: Mouse pressed left at (647, 303)
Screenshot: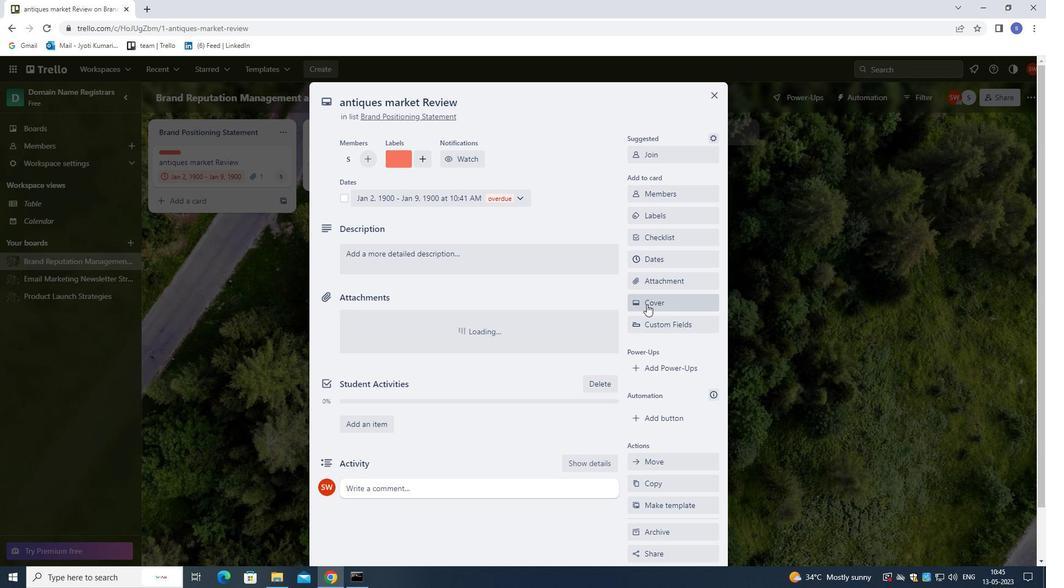
Action: Mouse moved to (736, 349)
Screenshot: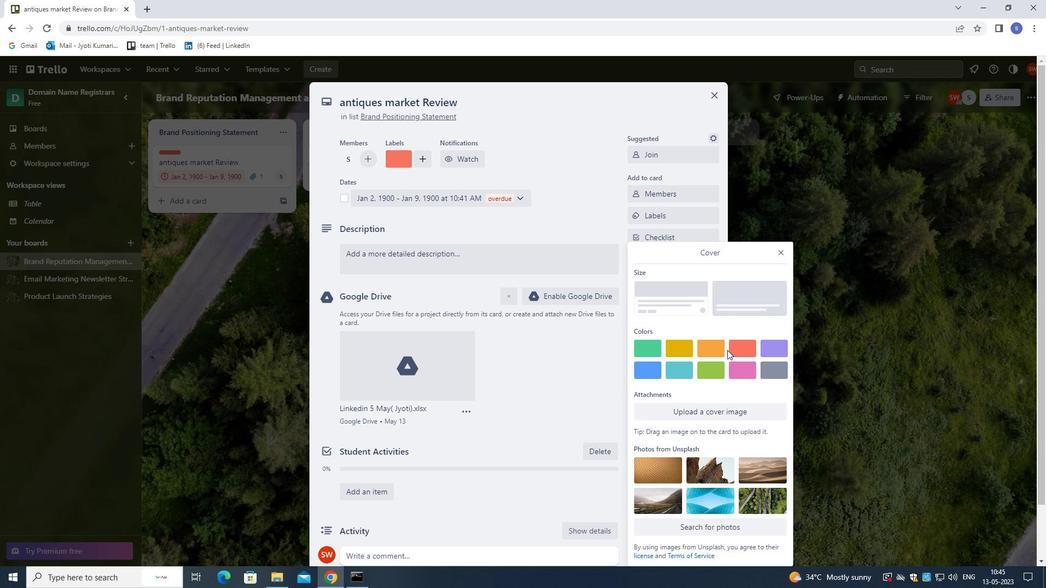 
Action: Mouse pressed left at (736, 349)
Screenshot: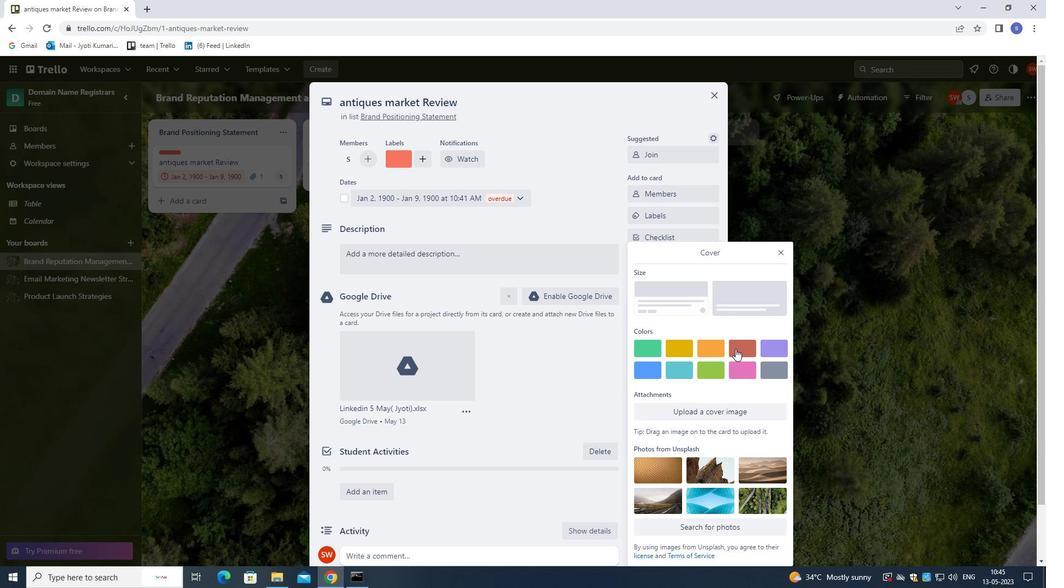 
Action: Mouse moved to (782, 232)
Screenshot: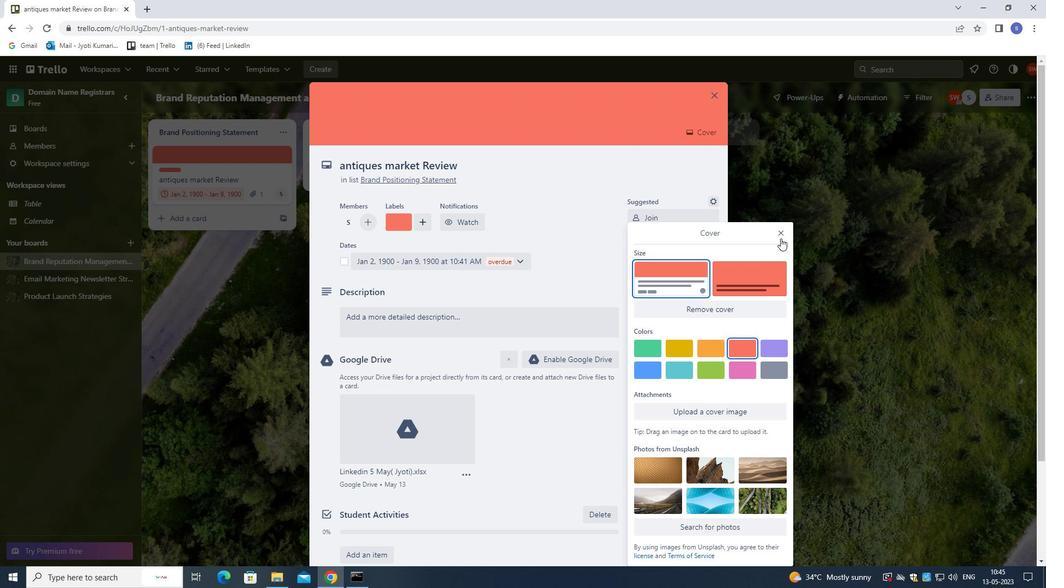 
Action: Mouse pressed left at (782, 232)
Screenshot: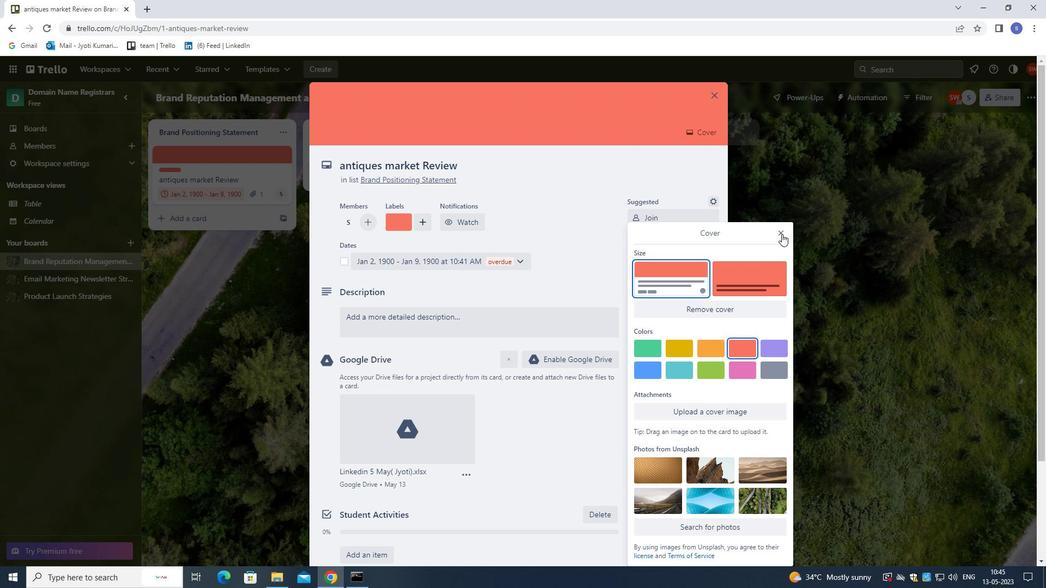
Action: Mouse moved to (532, 327)
Screenshot: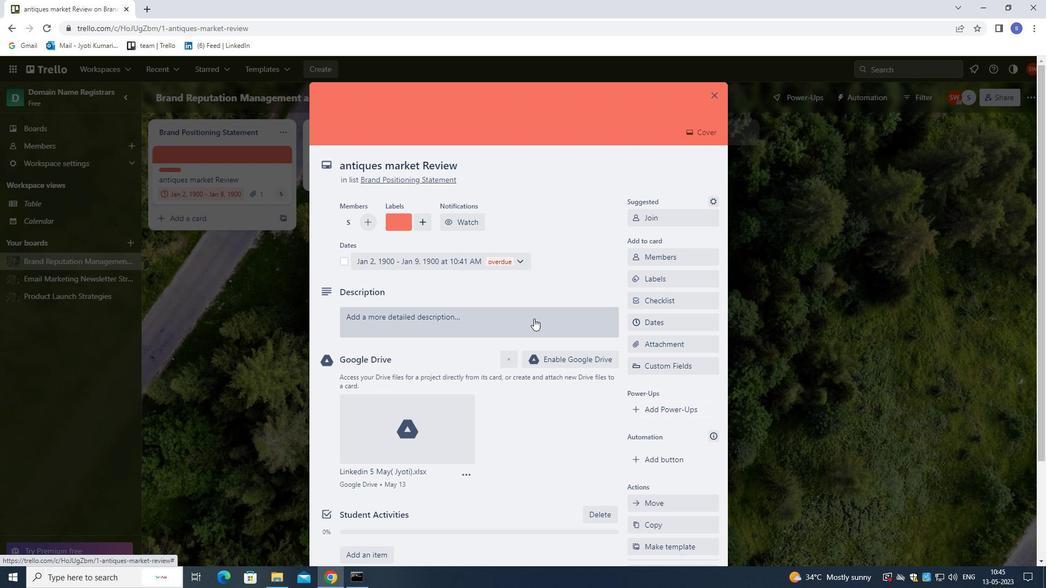
Action: Mouse pressed left at (532, 327)
Screenshot: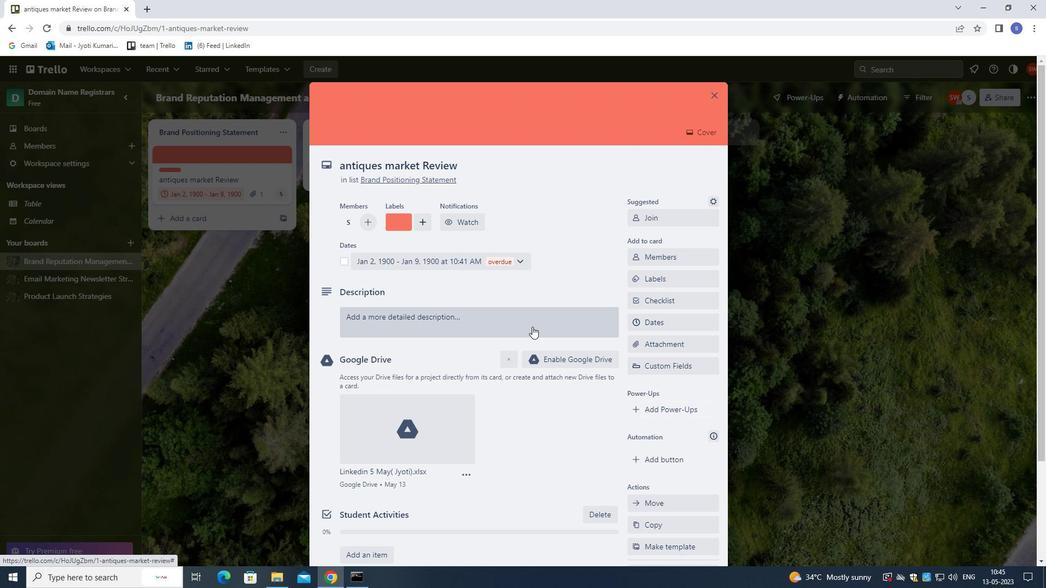 
Action: Mouse moved to (632, 393)
Screenshot: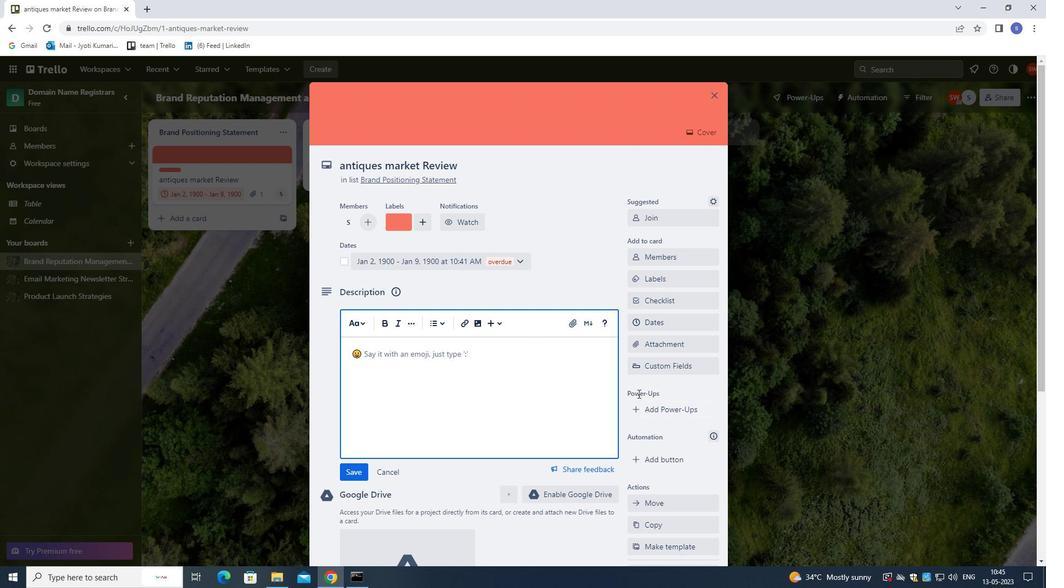 
Action: Key pressed <Key.shift><Key.shift><Key.shift><Key.shift>RESEARCH<Key.space>AND<Key.space>DEVELOP<Key.space>NEW<Key.space>PRODUCT<Key.space>PROCESS.
Screenshot: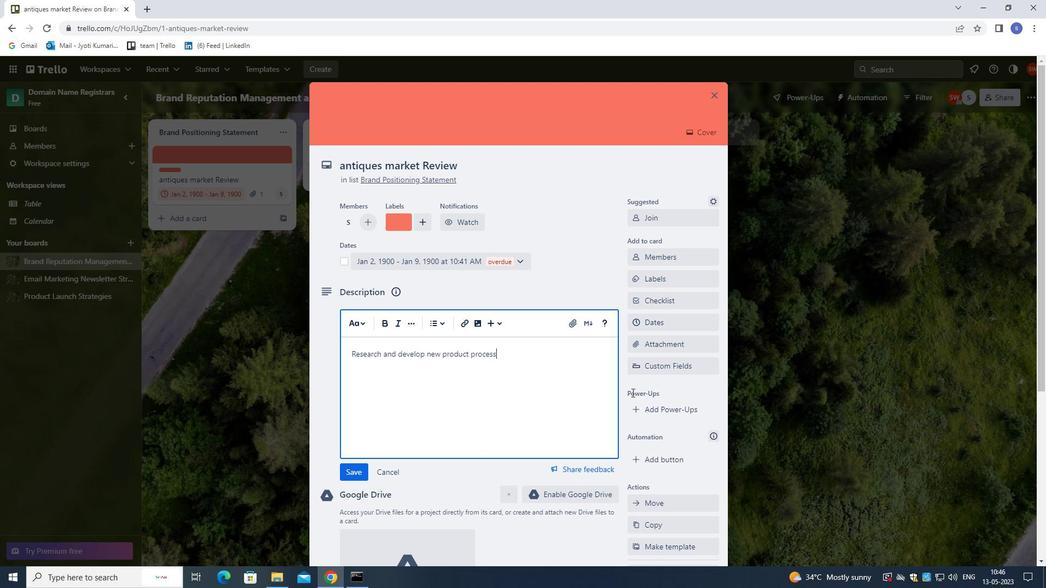 
Action: Mouse moved to (565, 366)
Screenshot: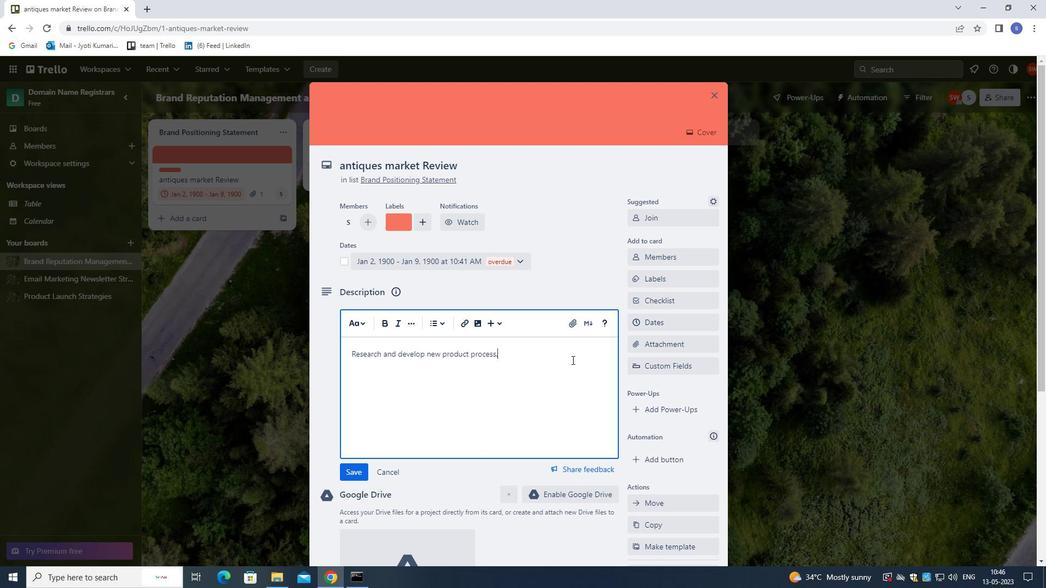 
Action: Mouse scrolled (565, 366) with delta (0, 0)
Screenshot: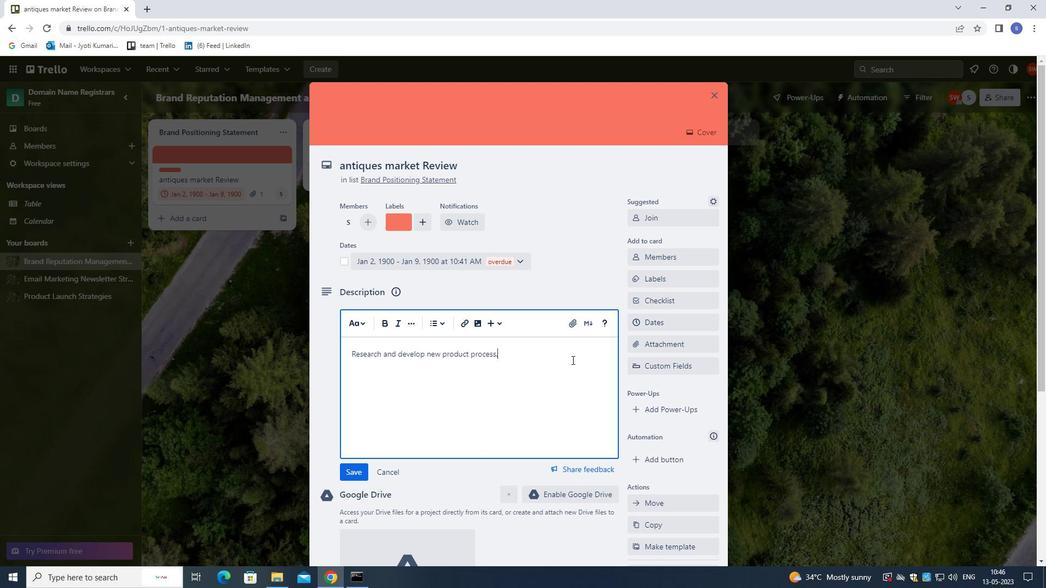 
Action: Mouse moved to (564, 372)
Screenshot: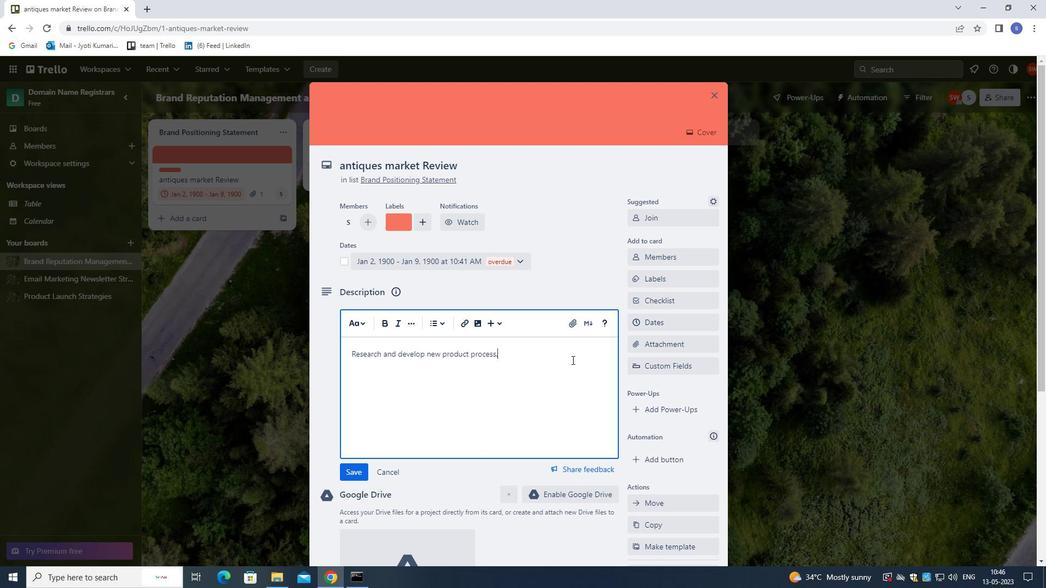 
Action: Mouse scrolled (564, 372) with delta (0, 0)
Screenshot: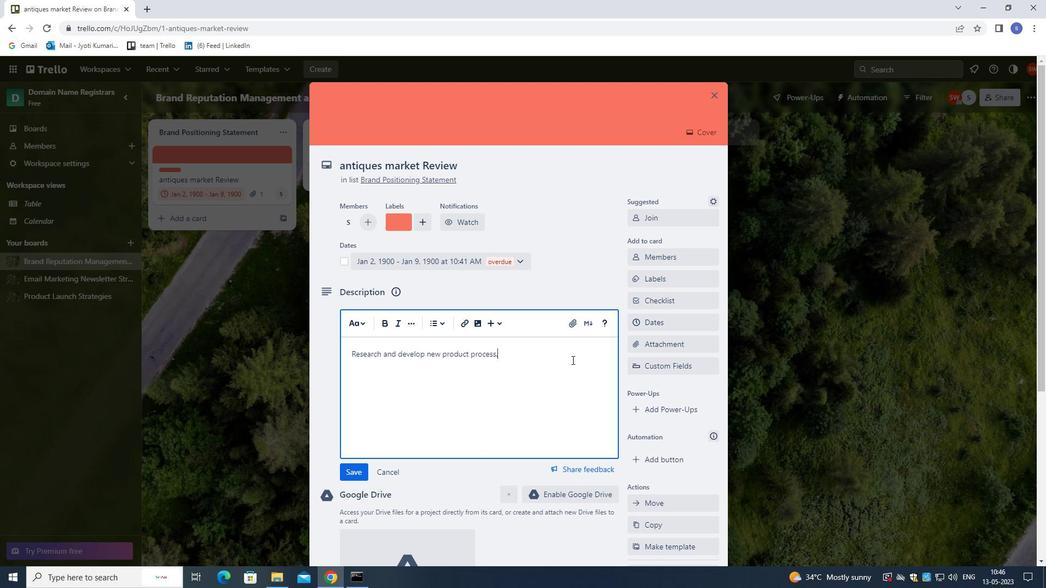 
Action: Mouse moved to (562, 376)
Screenshot: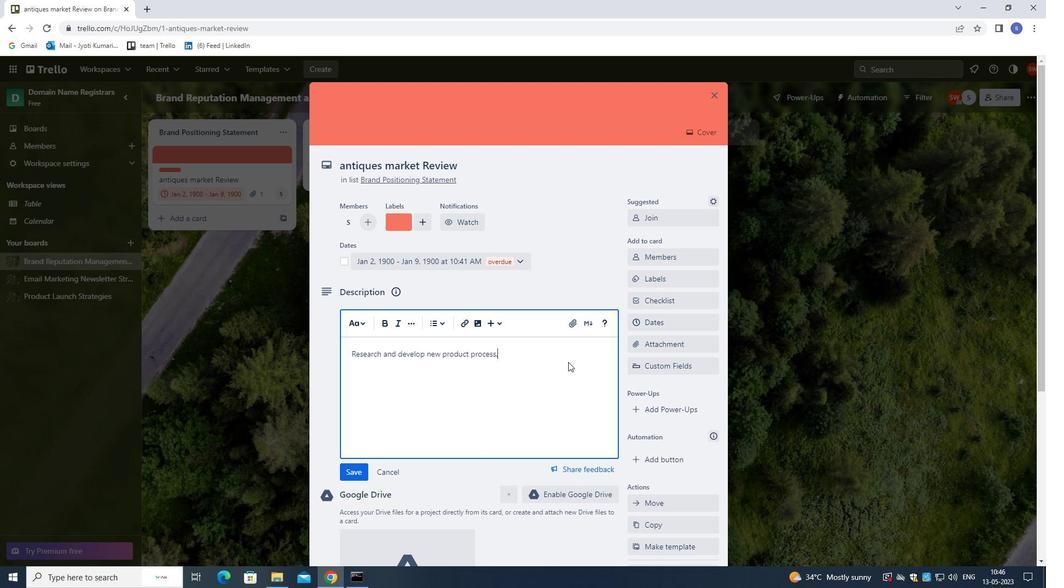 
Action: Mouse scrolled (562, 376) with delta (0, 0)
Screenshot: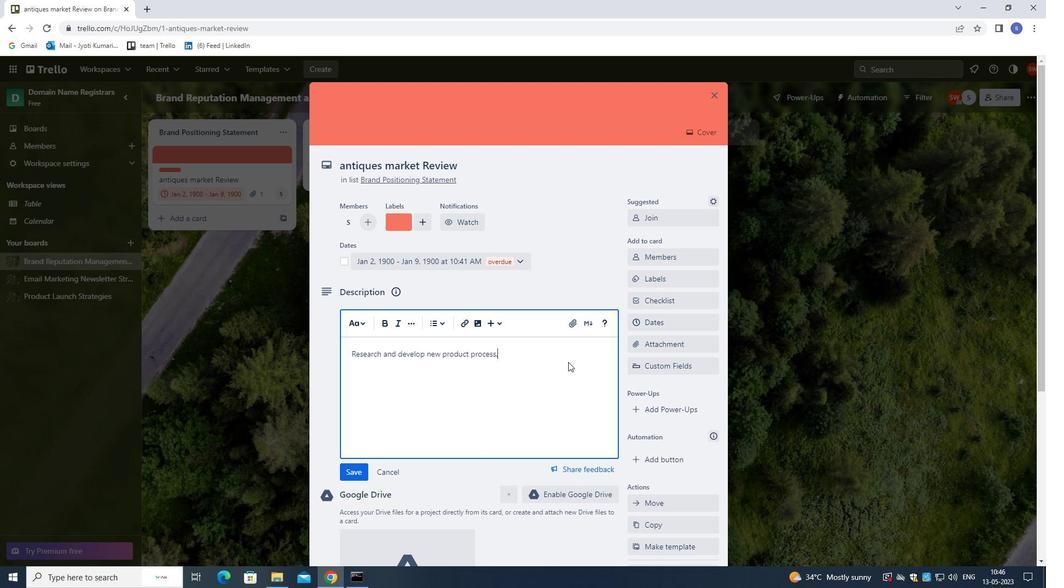 
Action: Mouse moved to (562, 380)
Screenshot: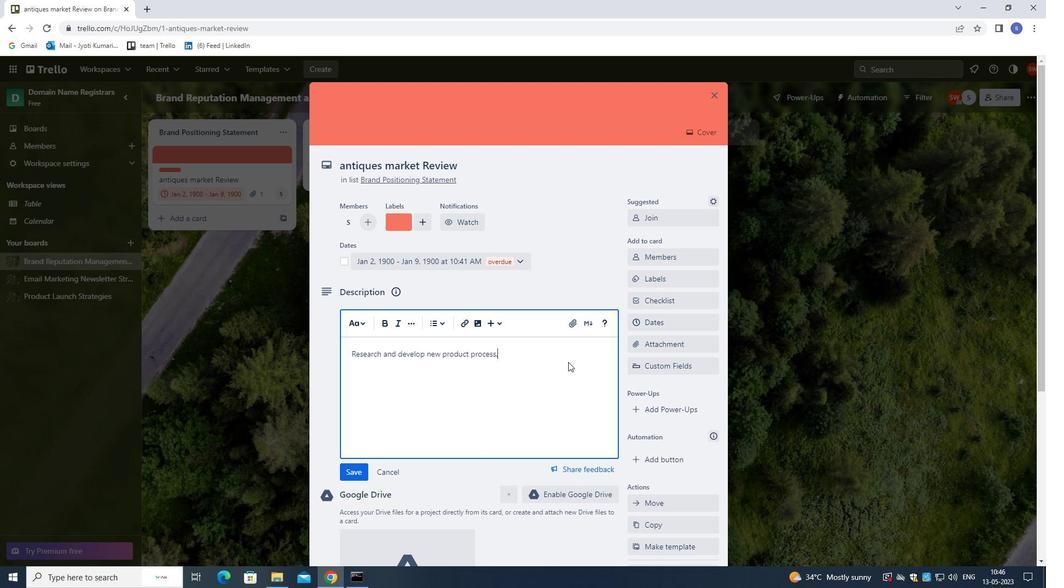 
Action: Mouse scrolled (562, 380) with delta (0, 0)
Screenshot: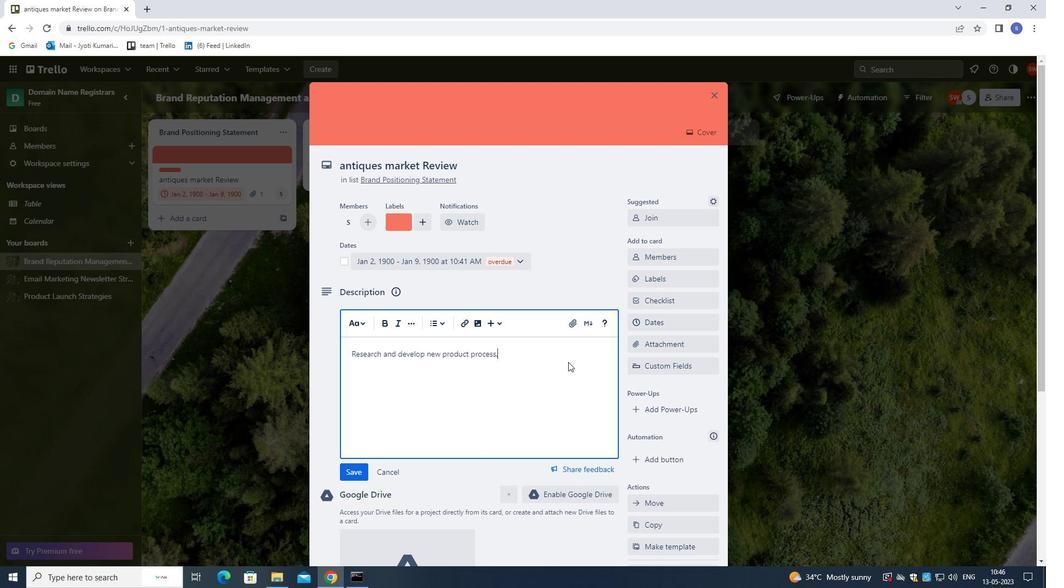 
Action: Mouse moved to (561, 385)
Screenshot: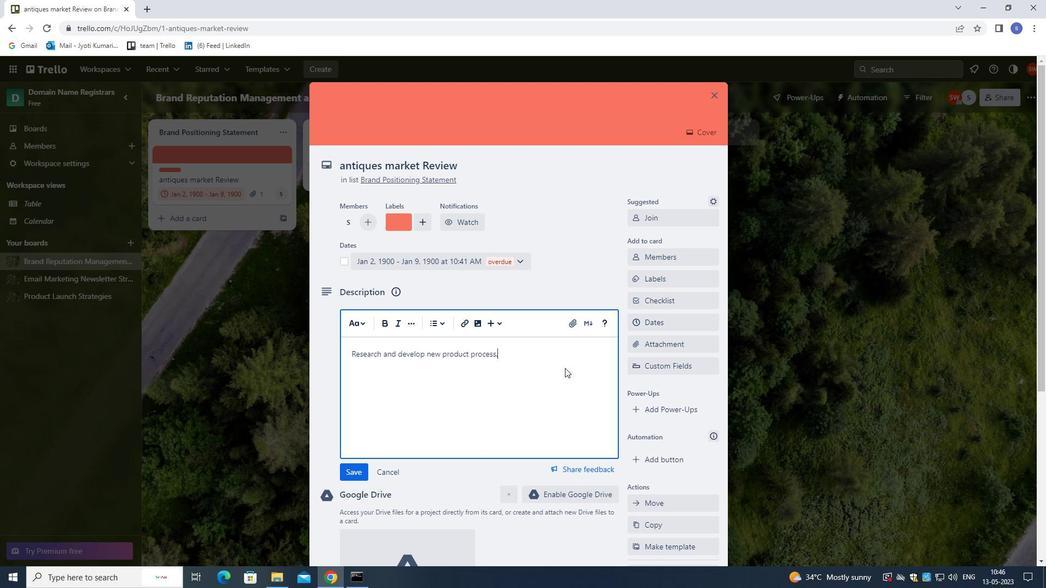 
Action: Mouse scrolled (561, 384) with delta (0, 0)
Screenshot: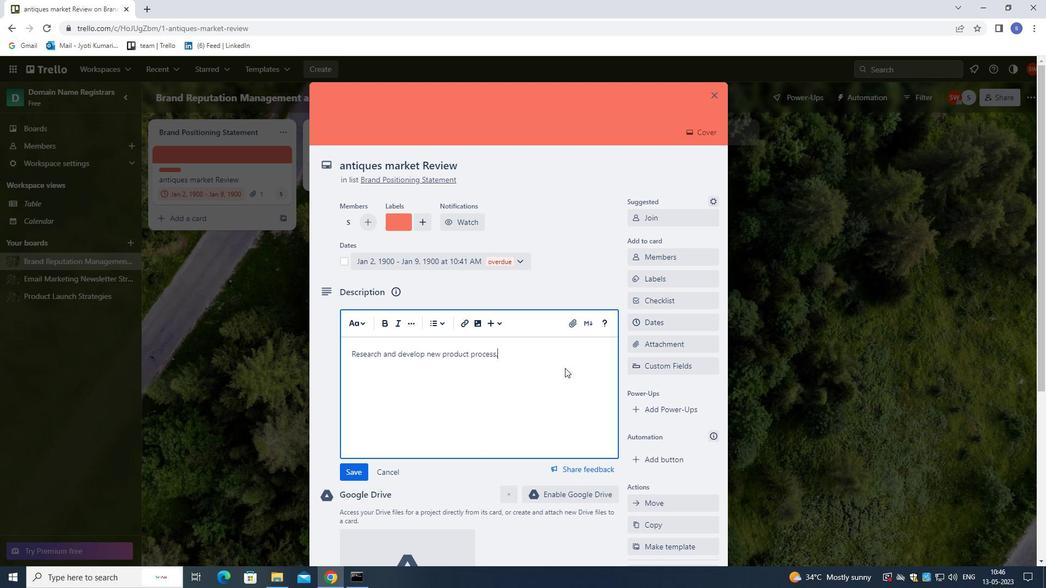 
Action: Mouse moved to (560, 391)
Screenshot: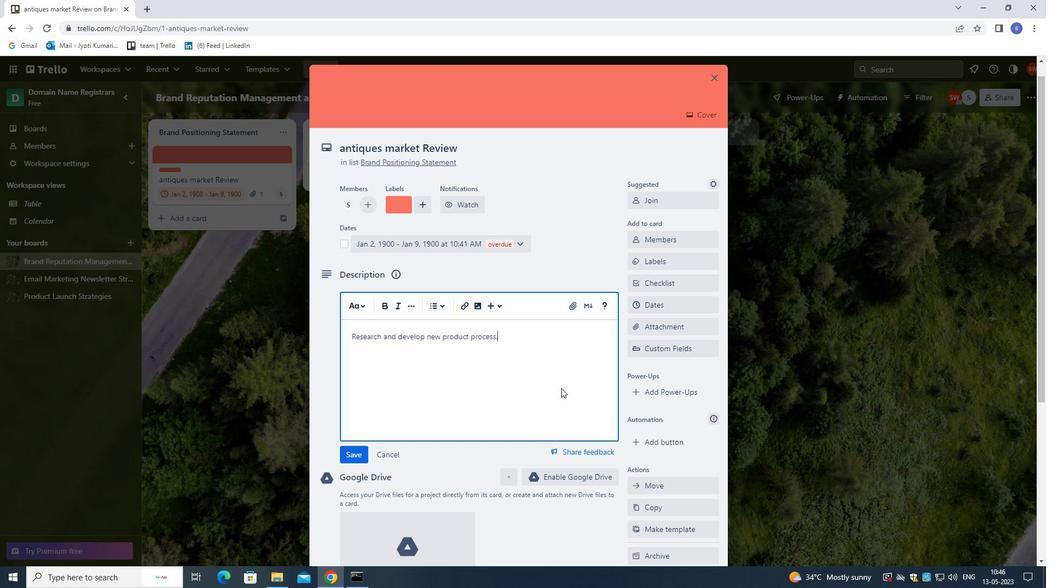 
Action: Mouse scrolled (560, 390) with delta (0, 0)
Screenshot: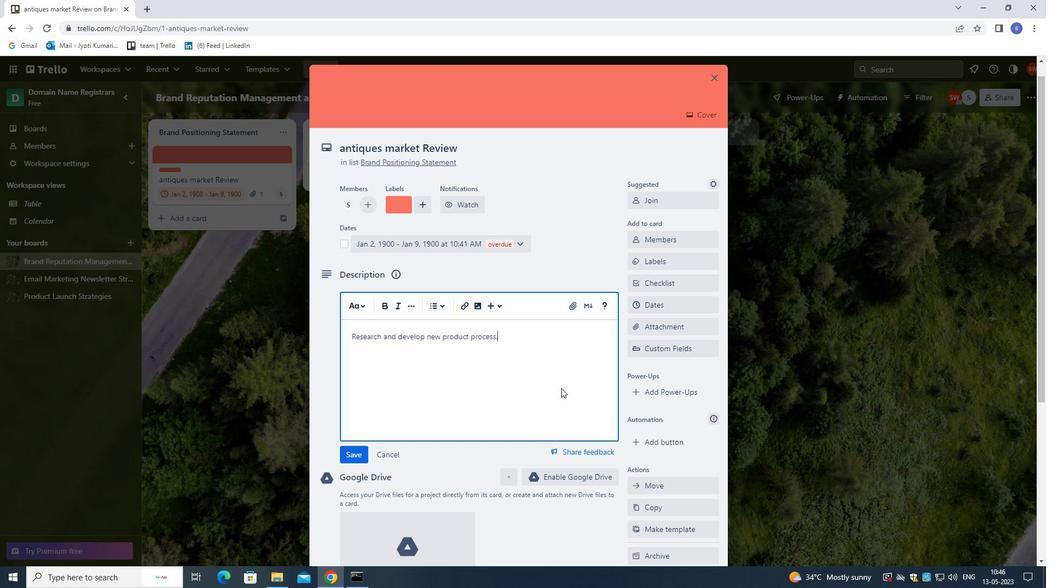 
Action: Mouse moved to (560, 398)
Screenshot: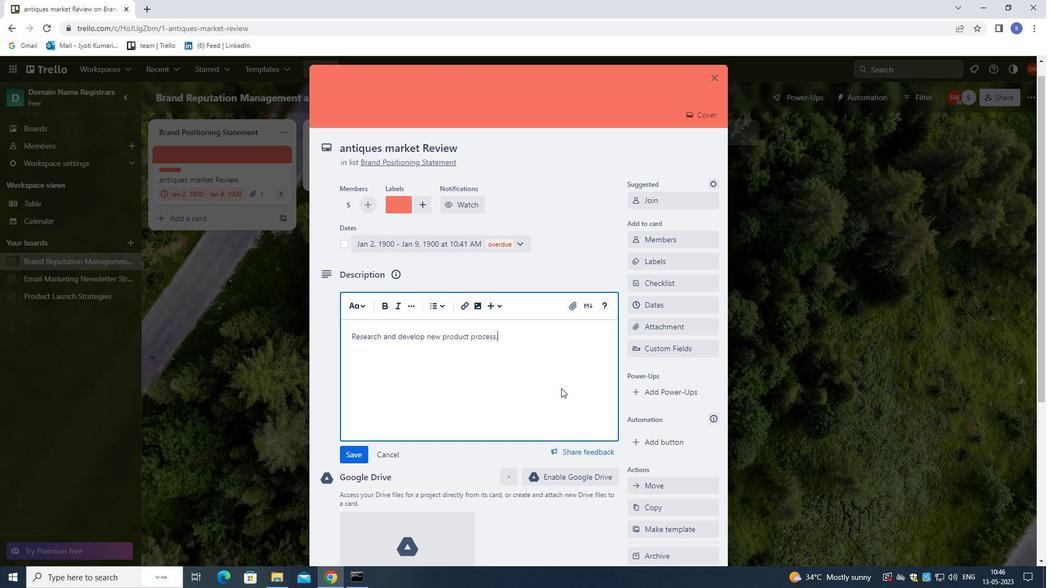 
Action: Mouse scrolled (560, 397) with delta (0, 0)
Screenshot: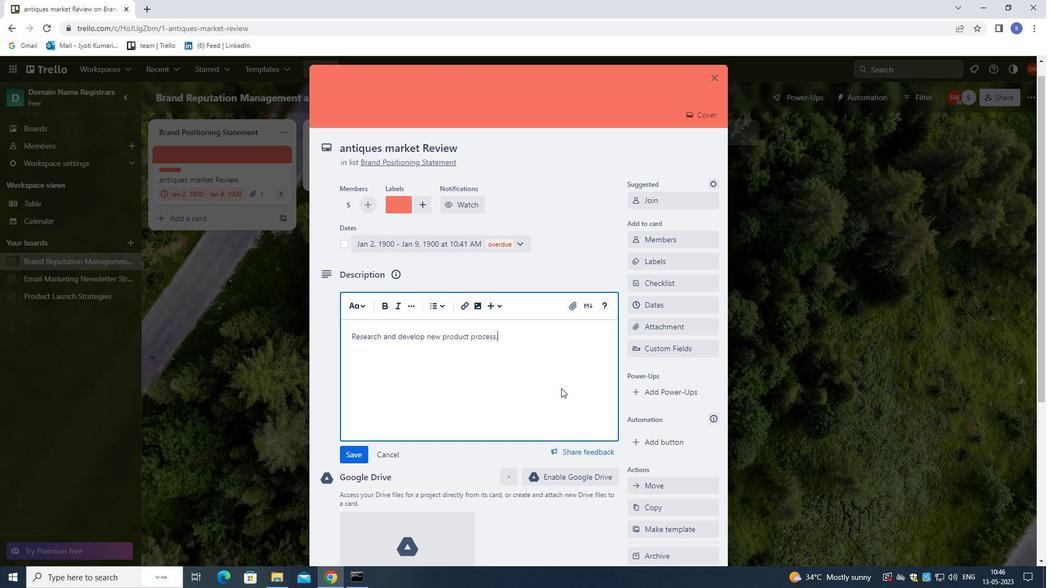 
Action: Mouse moved to (560, 406)
Screenshot: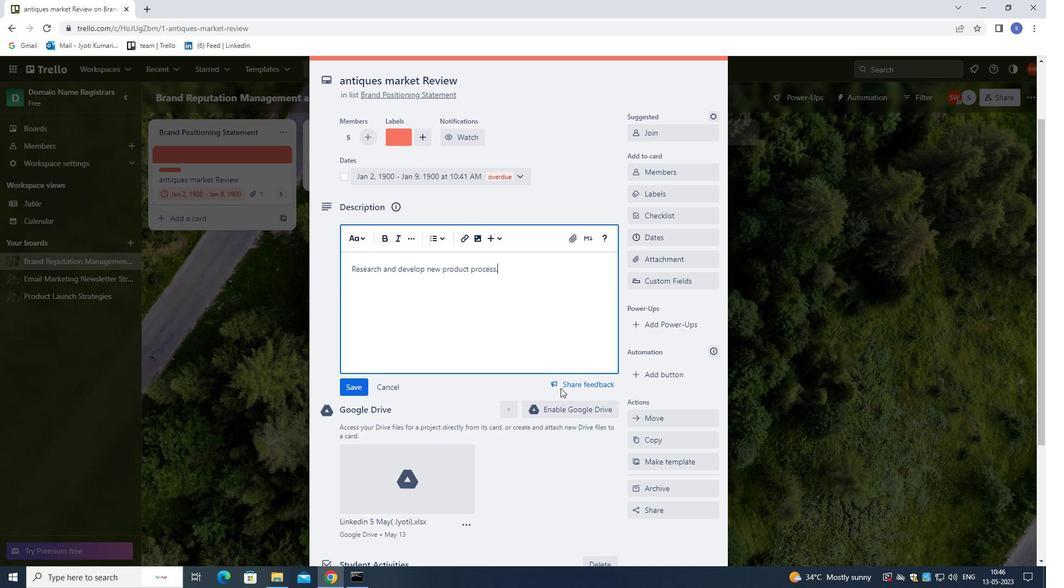
Action: Mouse scrolled (560, 405) with delta (0, 0)
Screenshot: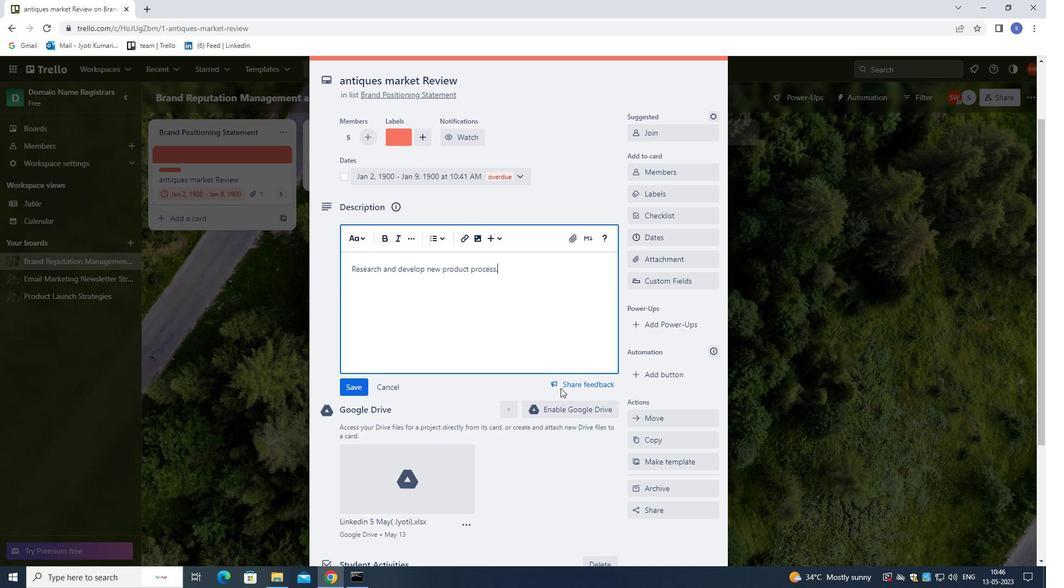 
Action: Mouse moved to (508, 489)
Screenshot: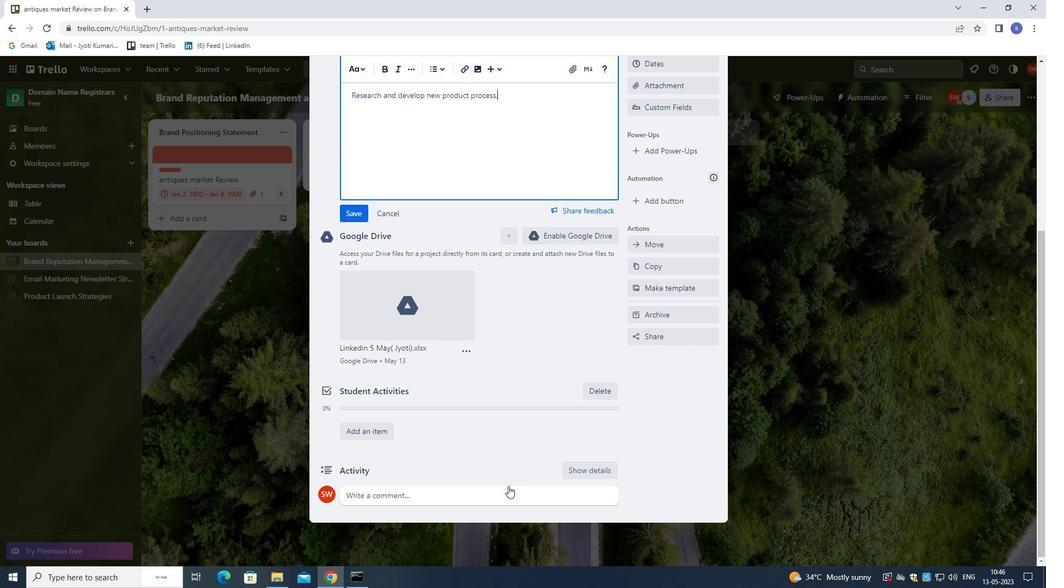 
Action: Mouse pressed left at (508, 489)
Screenshot: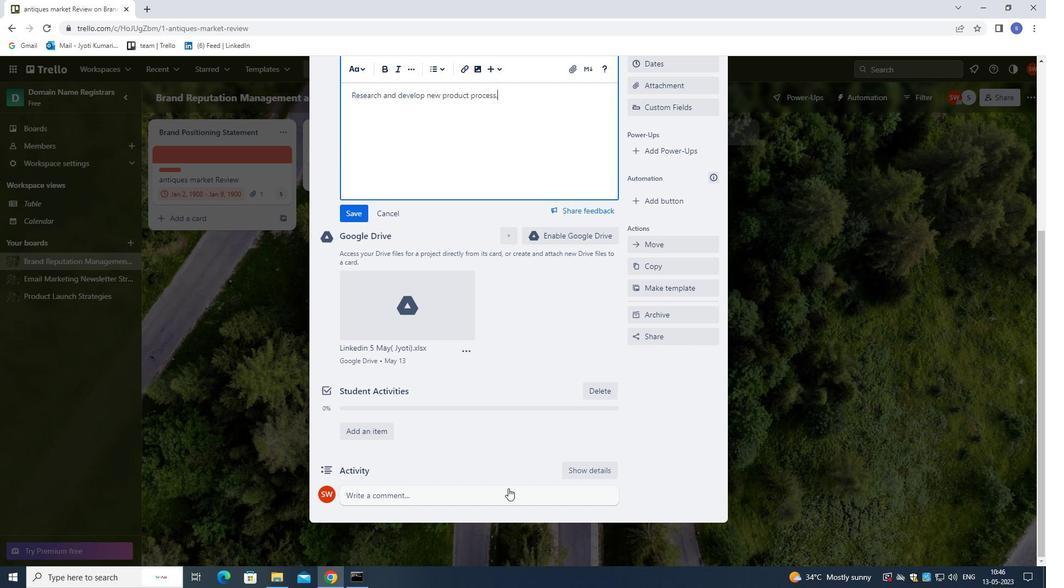 
Action: Mouse moved to (535, 512)
Screenshot: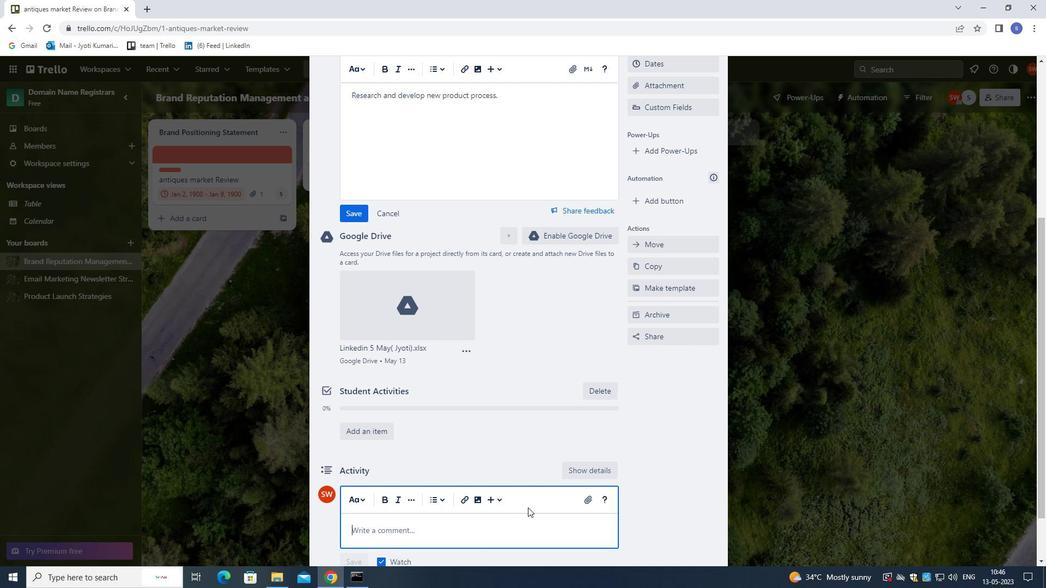 
Action: Key pressed <Key.shift>THIS<Key.space>TASK<Key.space>IS<Key.space>A<Key.space>REFLECTION<Key.space>OF<Key.space>OUR<Key.space>TEAM<Key.space>CAPABILITIES<Key.space>,<Key.space>LET<Key.space>US<Key.space>WORK<Key.space>TOGETHER<Key.space>TO<Key.space>DELIVER<Key.space>THE<Key.space>BEST<Key.space>POSSIBLE<Key.space>OUTO<Key.backspace>COME.
Screenshot: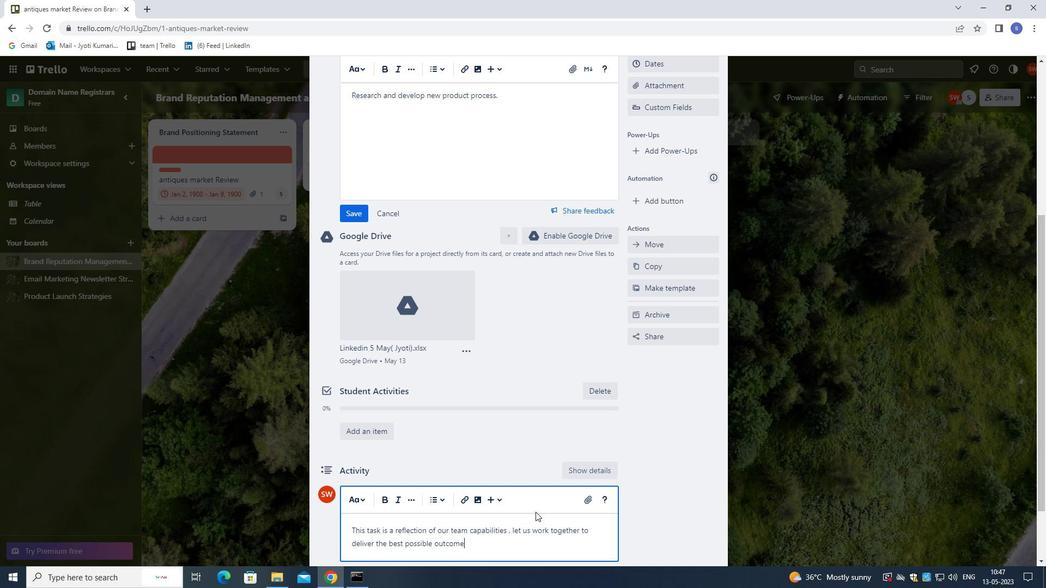 
Action: Mouse moved to (358, 208)
Screenshot: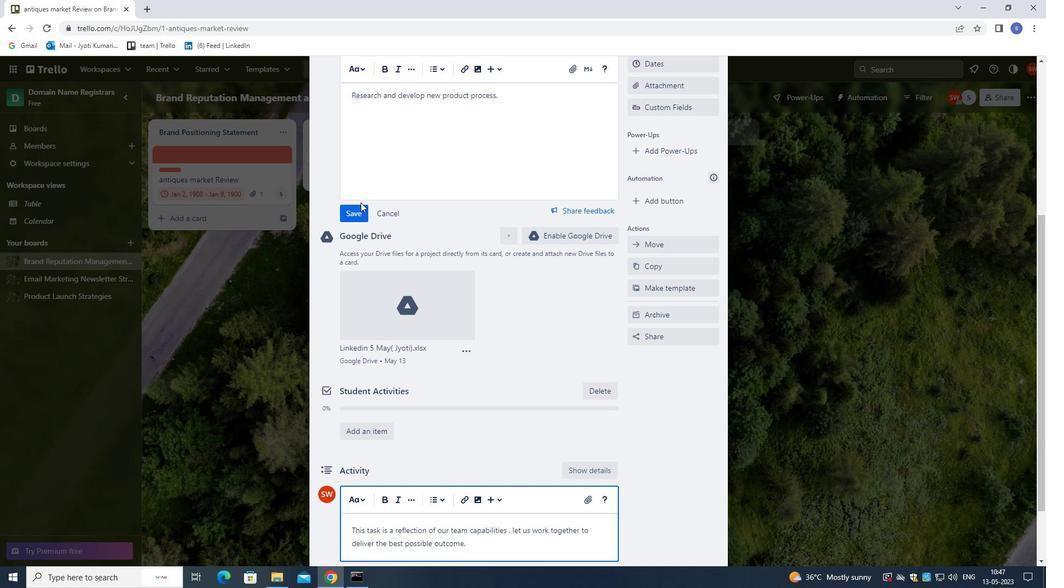 
Action: Mouse pressed left at (358, 208)
Screenshot: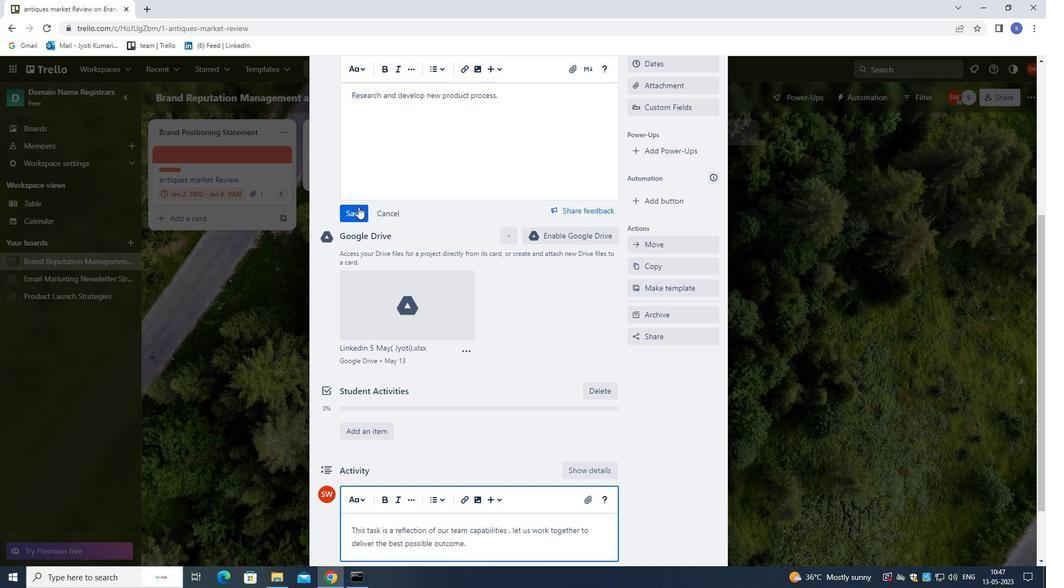 
Action: Mouse moved to (413, 387)
Screenshot: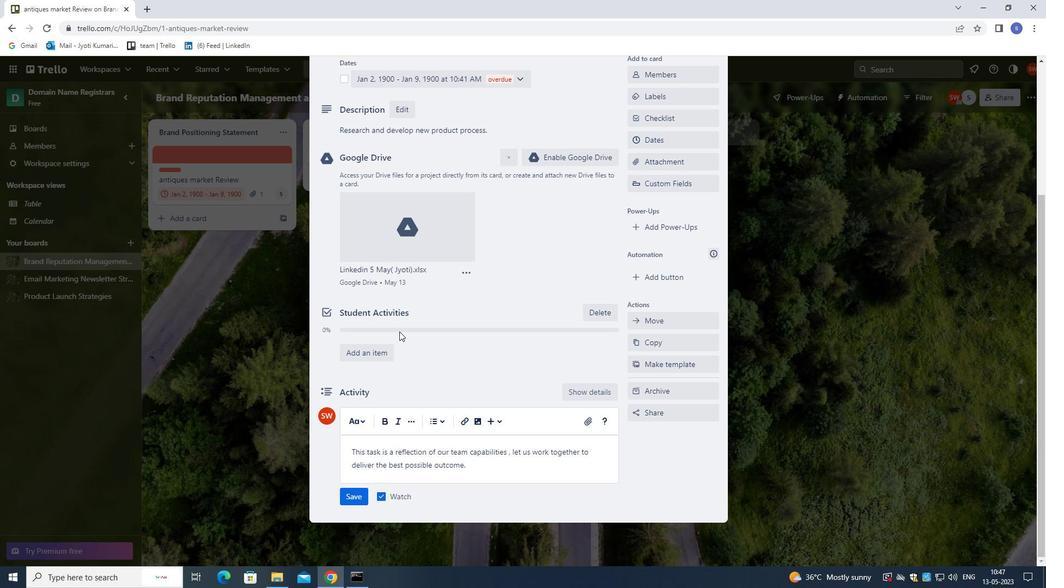 
Action: Mouse scrolled (413, 386) with delta (0, 0)
Screenshot: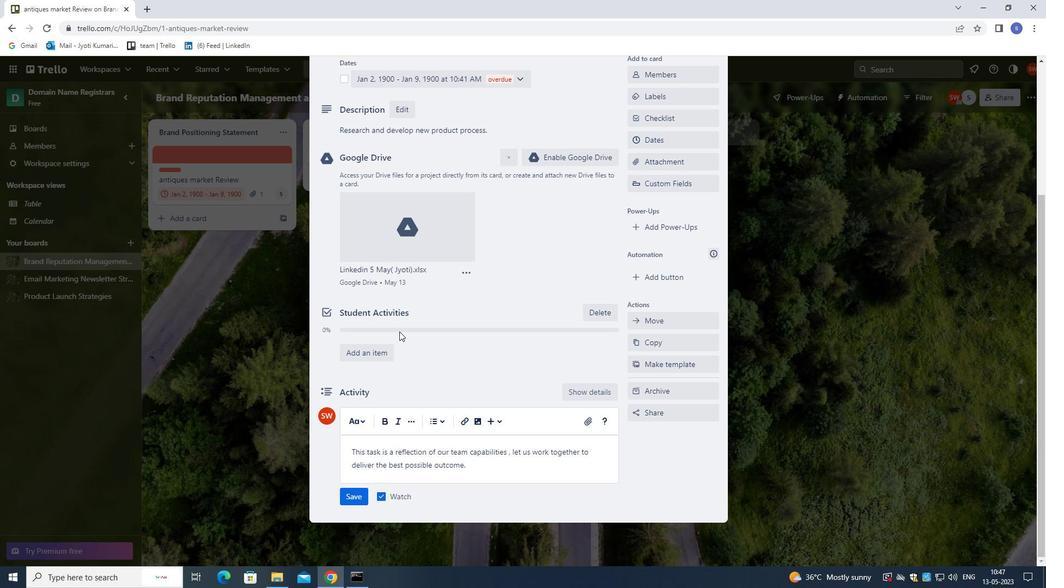 
Action: Mouse moved to (414, 393)
Screenshot: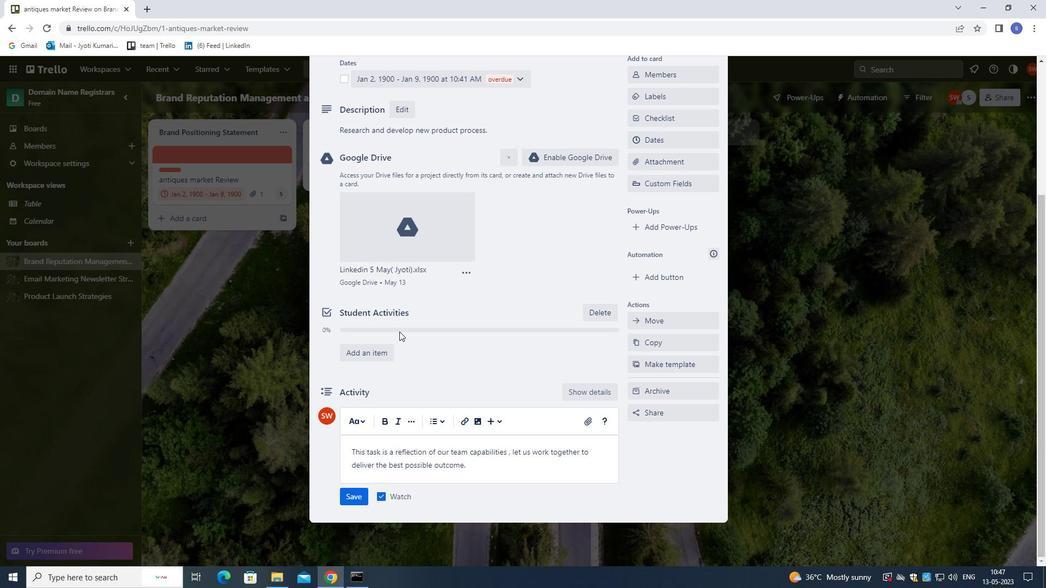
Action: Mouse scrolled (414, 392) with delta (0, 0)
Screenshot: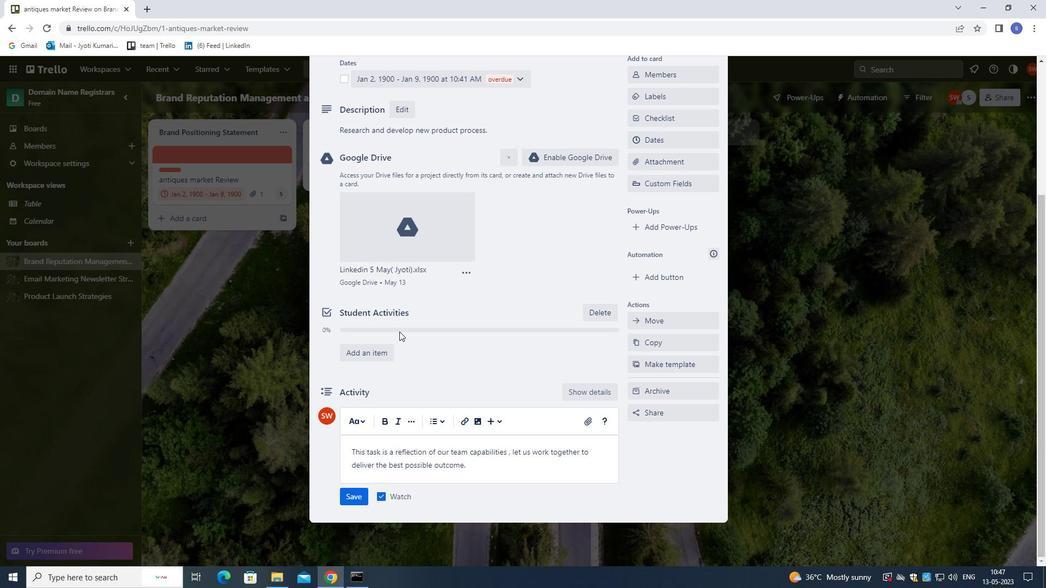 
Action: Mouse moved to (414, 395)
Screenshot: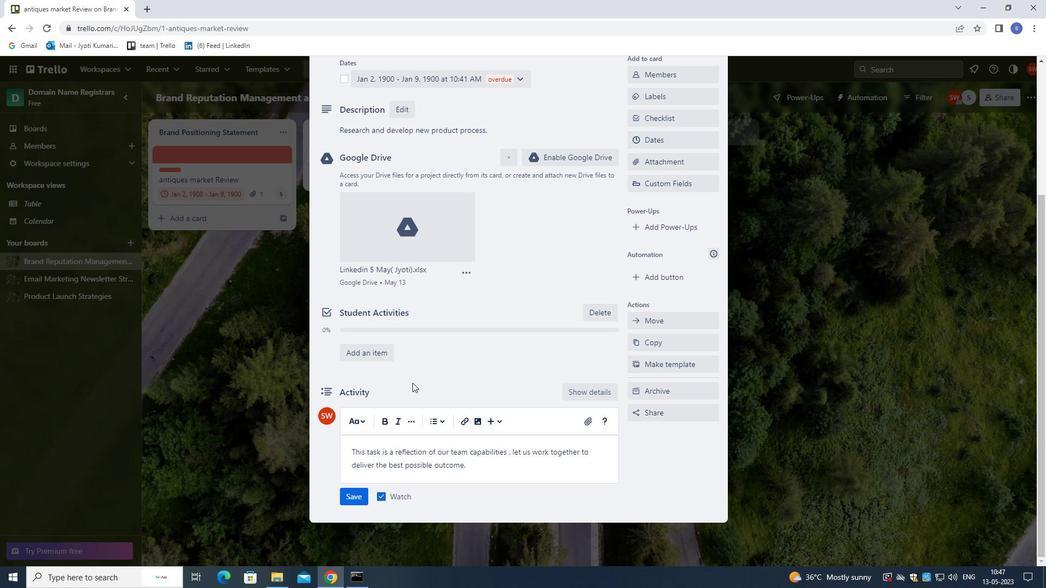 
Action: Mouse scrolled (414, 394) with delta (0, 0)
Screenshot: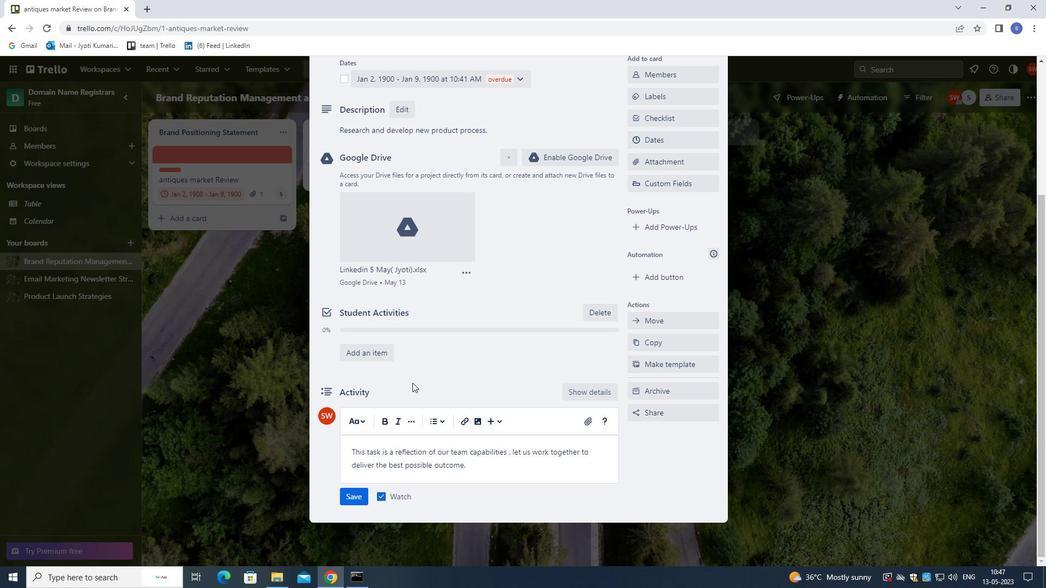 
Action: Mouse moved to (358, 494)
Screenshot: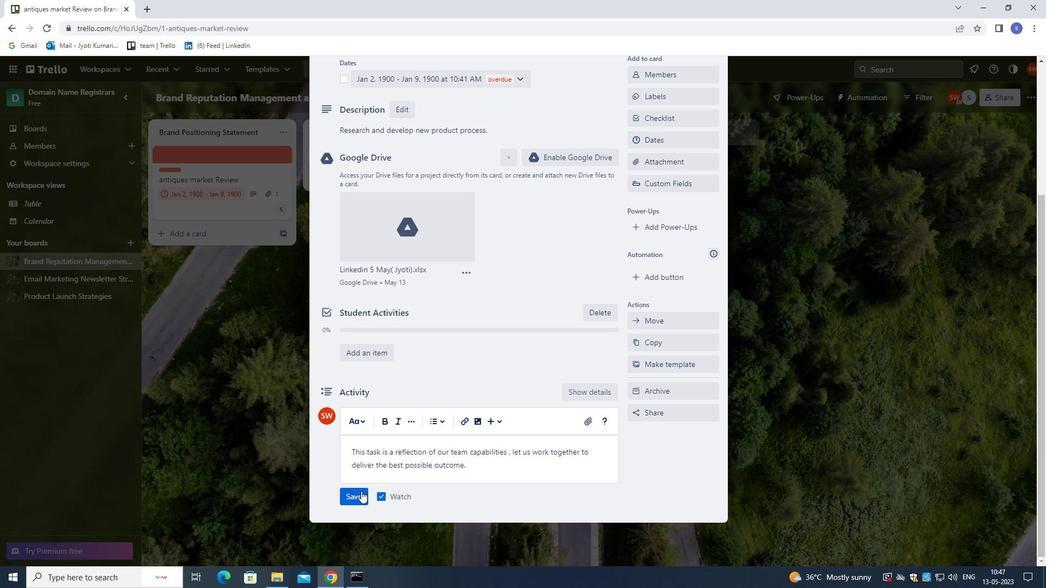 
Action: Mouse pressed left at (358, 494)
Screenshot: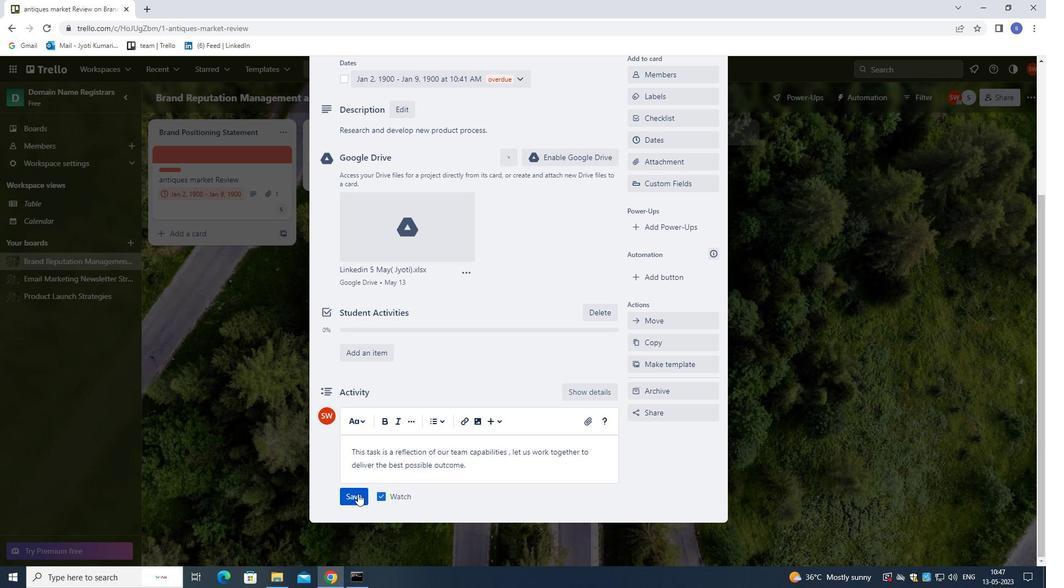 
Action: Mouse moved to (565, 403)
Screenshot: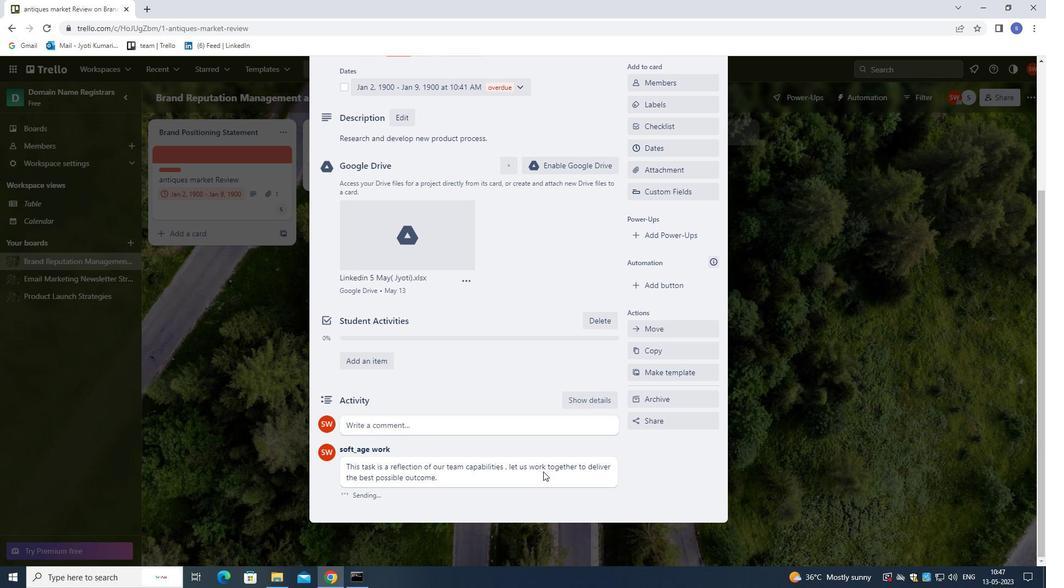 
Action: Mouse scrolled (565, 404) with delta (0, 0)
Screenshot: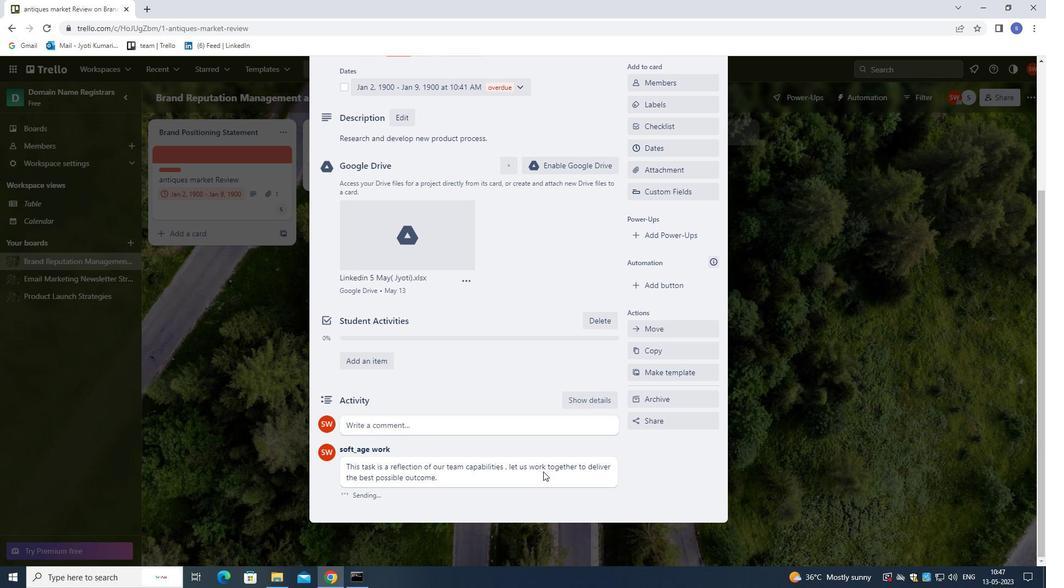 
Action: Mouse moved to (575, 383)
Screenshot: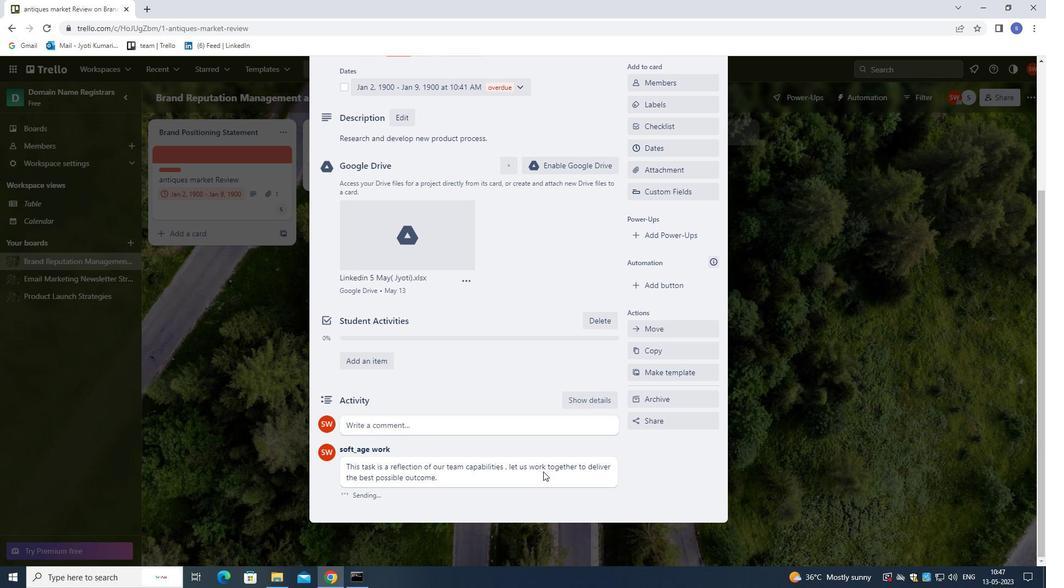 
Action: Mouse scrolled (575, 383) with delta (0, 0)
Screenshot: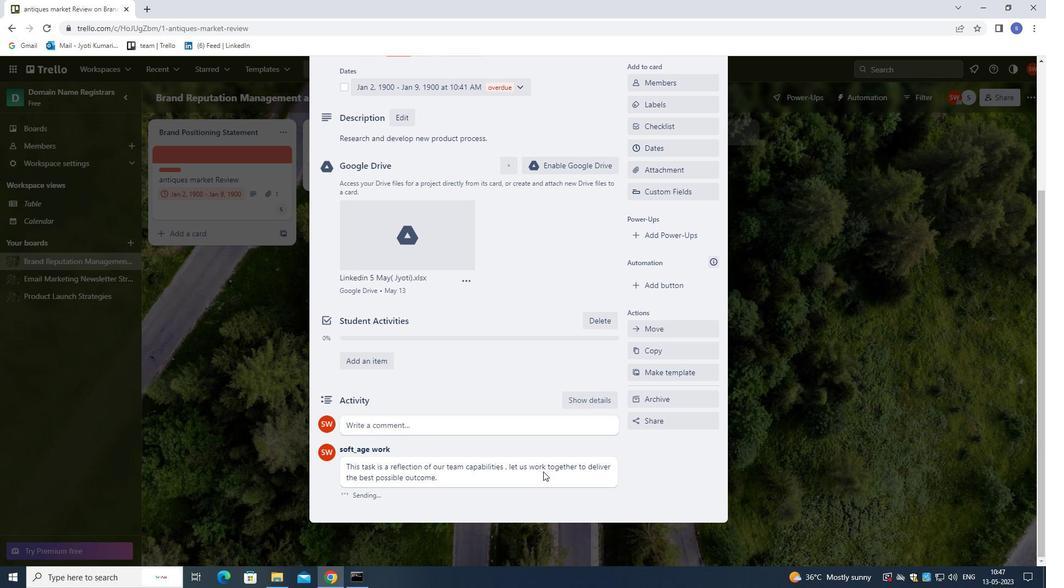 
Action: Mouse moved to (583, 363)
Screenshot: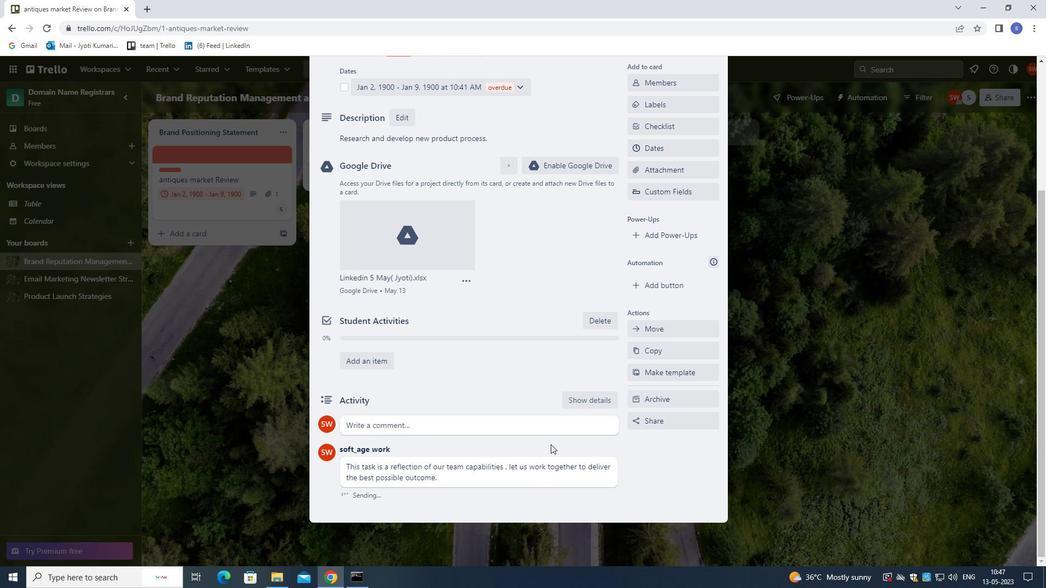 
Action: Mouse scrolled (583, 364) with delta (0, 0)
Screenshot: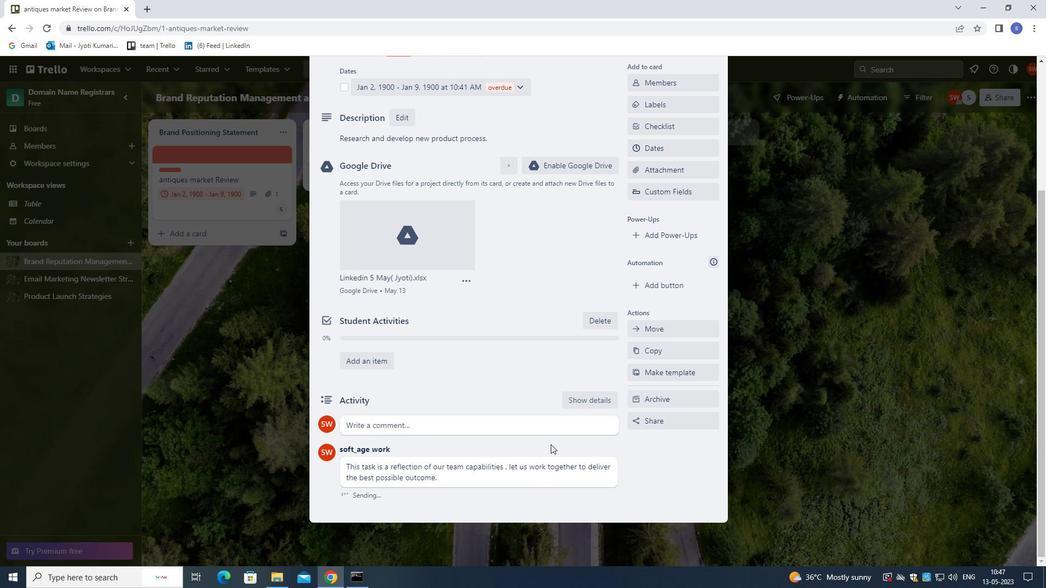 
Action: Mouse moved to (590, 339)
Screenshot: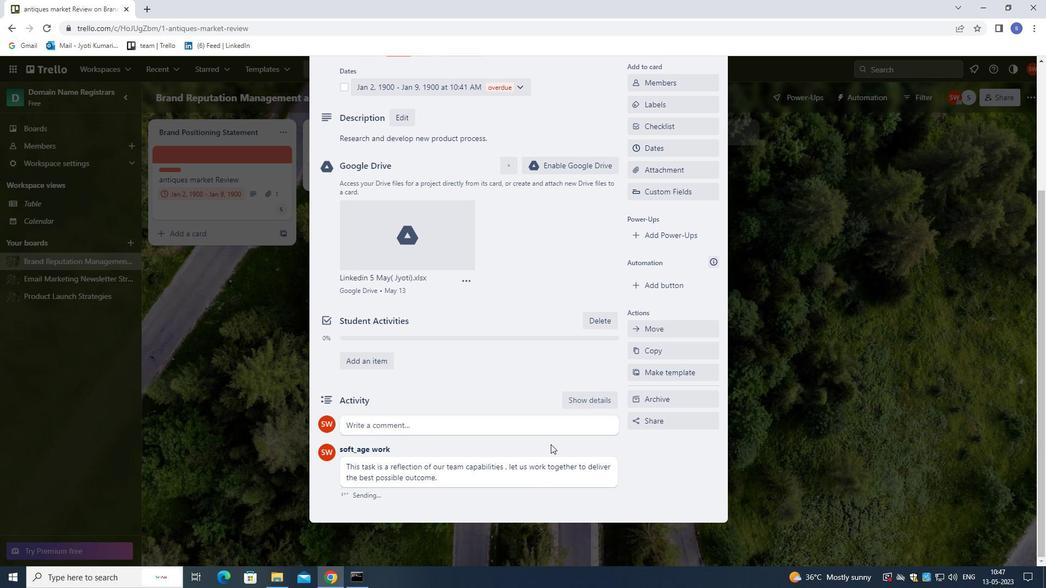 
Action: Mouse scrolled (590, 340) with delta (0, 0)
Screenshot: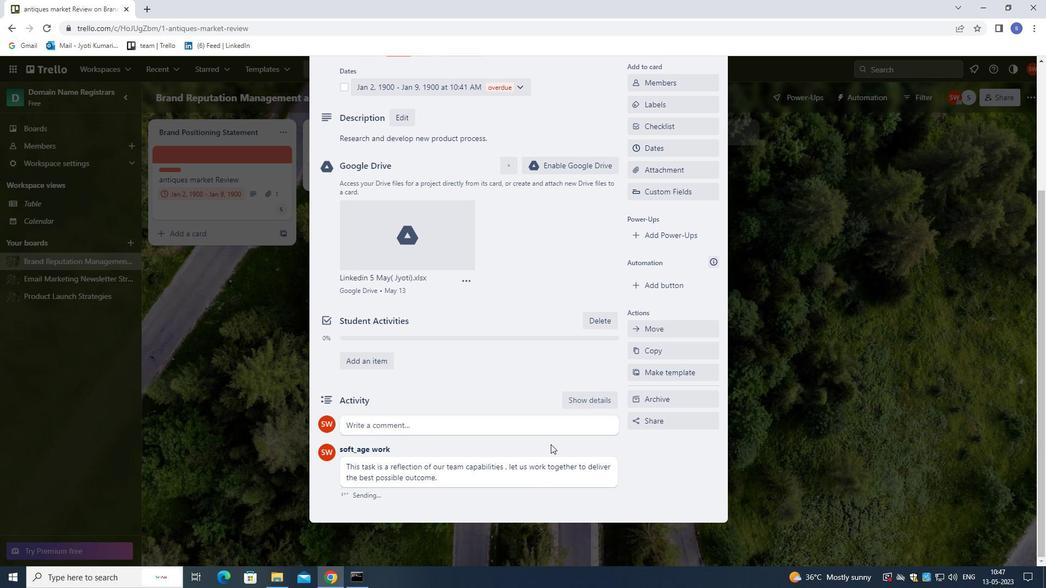 
Action: Mouse moved to (591, 324)
Screenshot: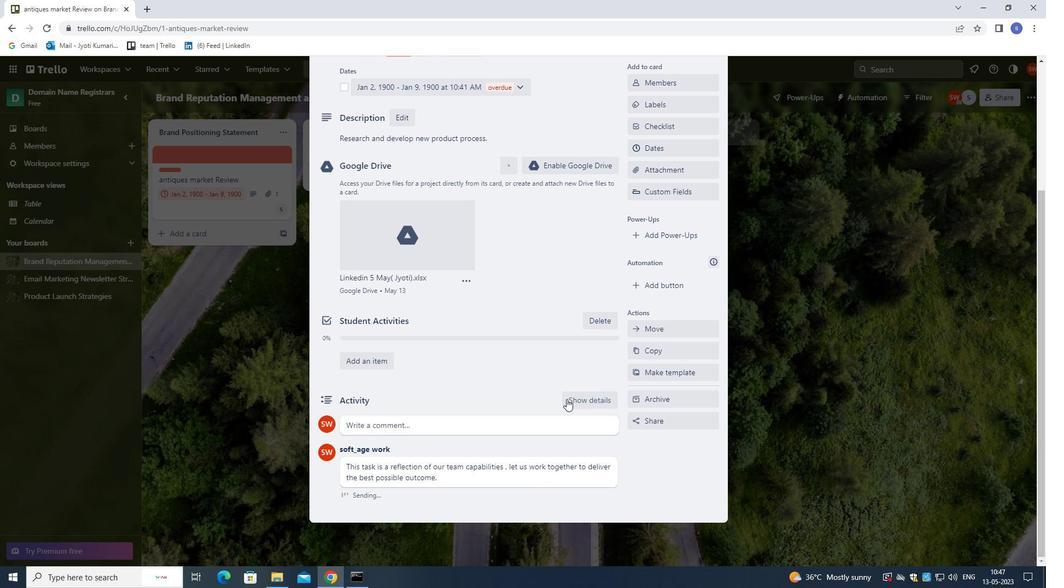 
Action: Mouse scrolled (591, 325) with delta (0, 0)
Screenshot: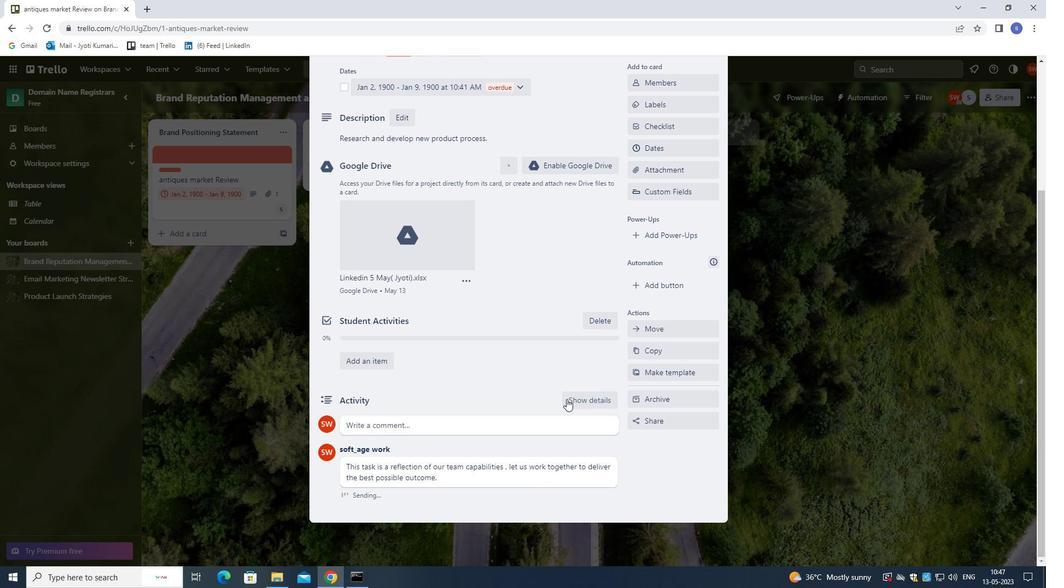 
Action: Mouse moved to (718, 95)
Screenshot: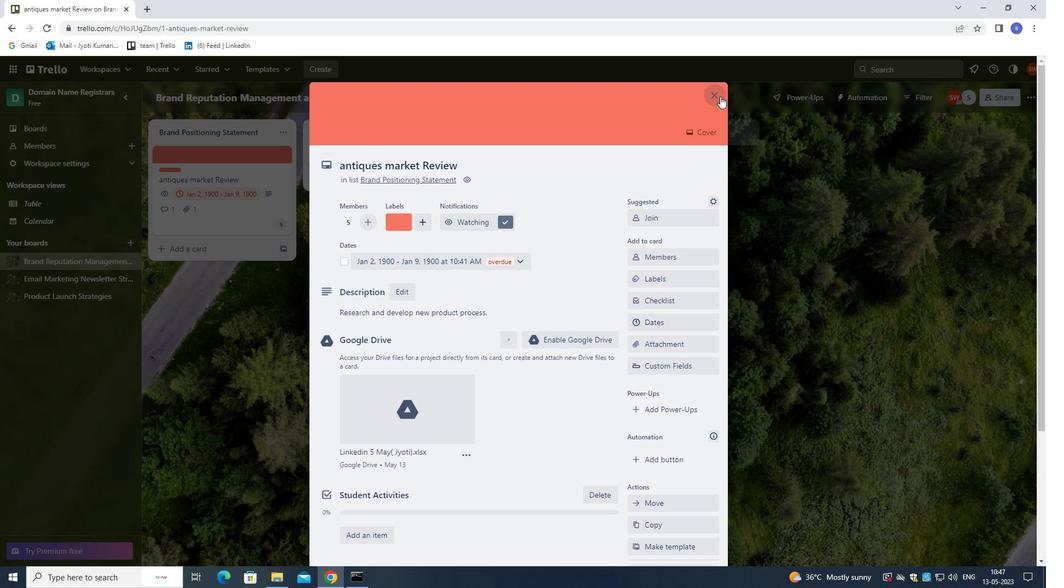 
Action: Mouse pressed left at (718, 95)
Screenshot: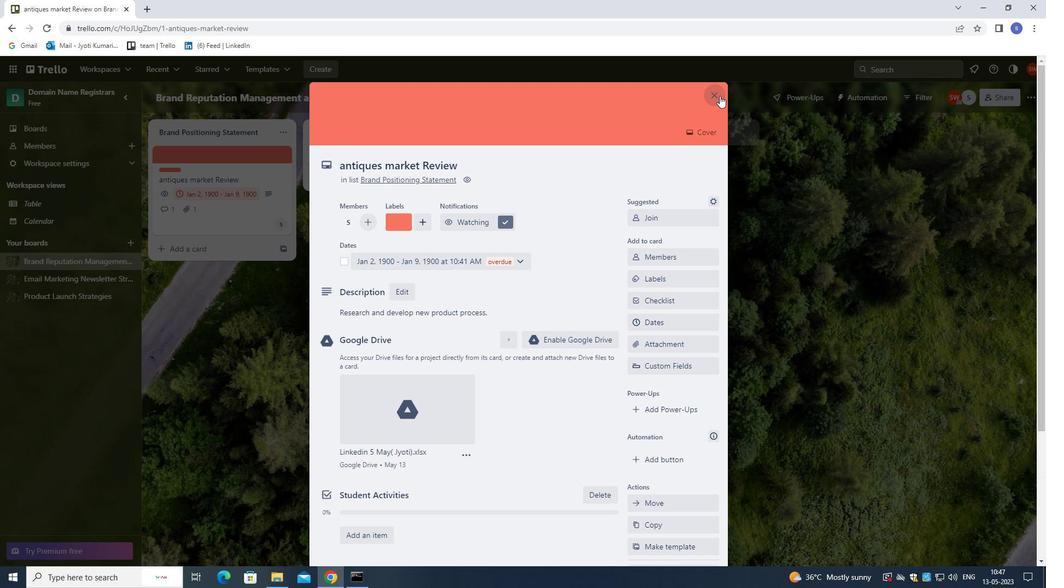 
Action: Mouse moved to (718, 106)
Screenshot: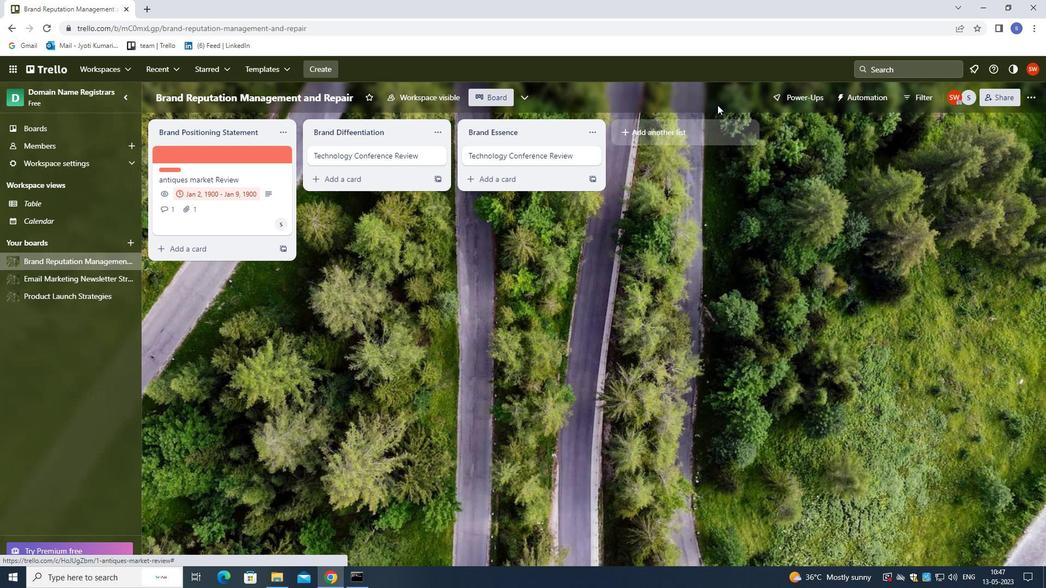 
